 Task: Use the formula "LOGNORM.INV" in spreadsheet "Project portfolio".
Action: Mouse moved to (727, 89)
Screenshot: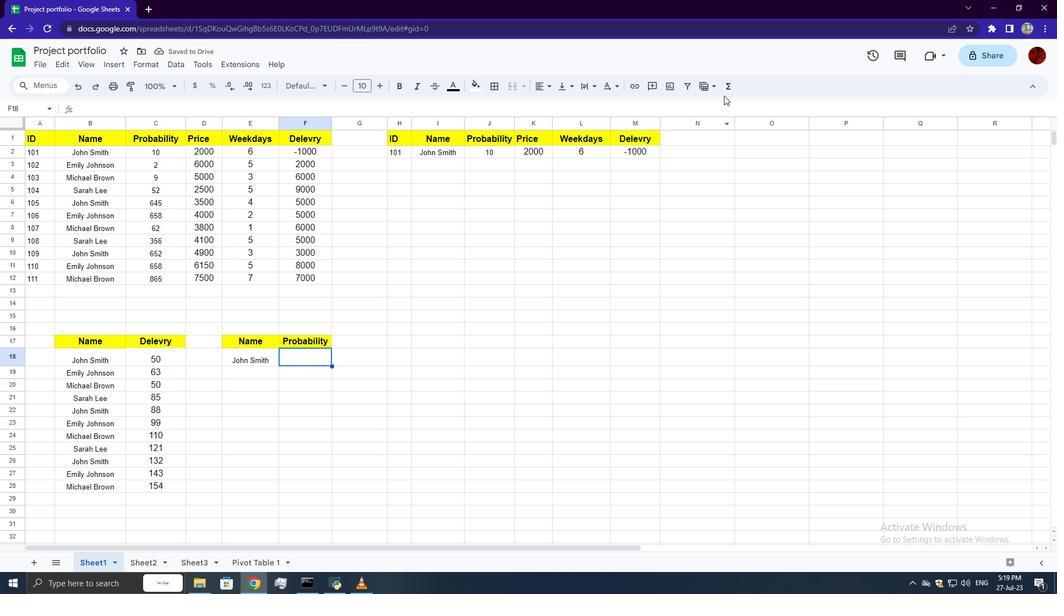 
Action: Mouse pressed left at (727, 89)
Screenshot: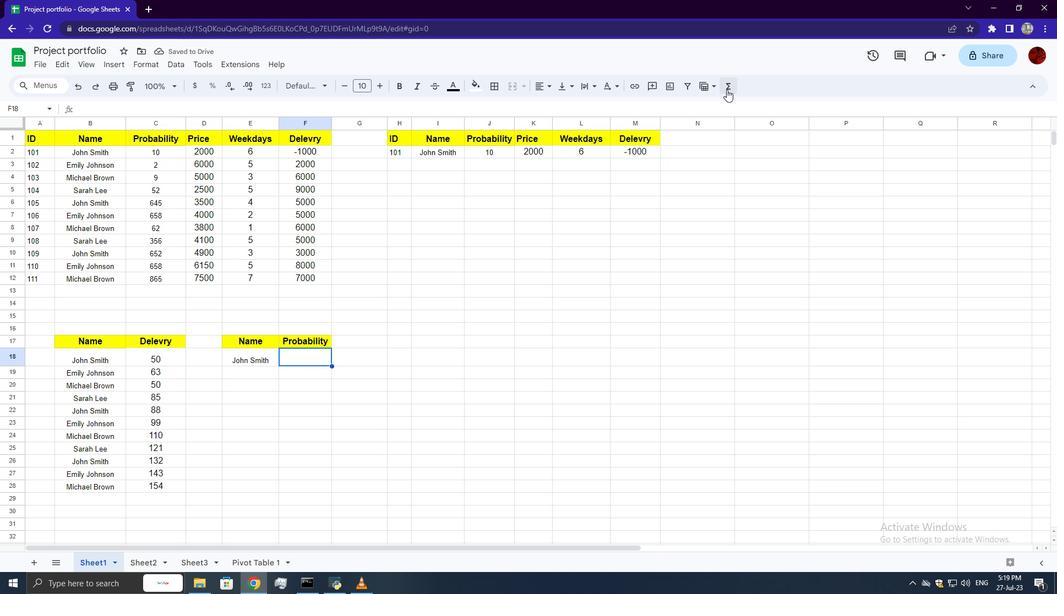 
Action: Mouse moved to (910, 213)
Screenshot: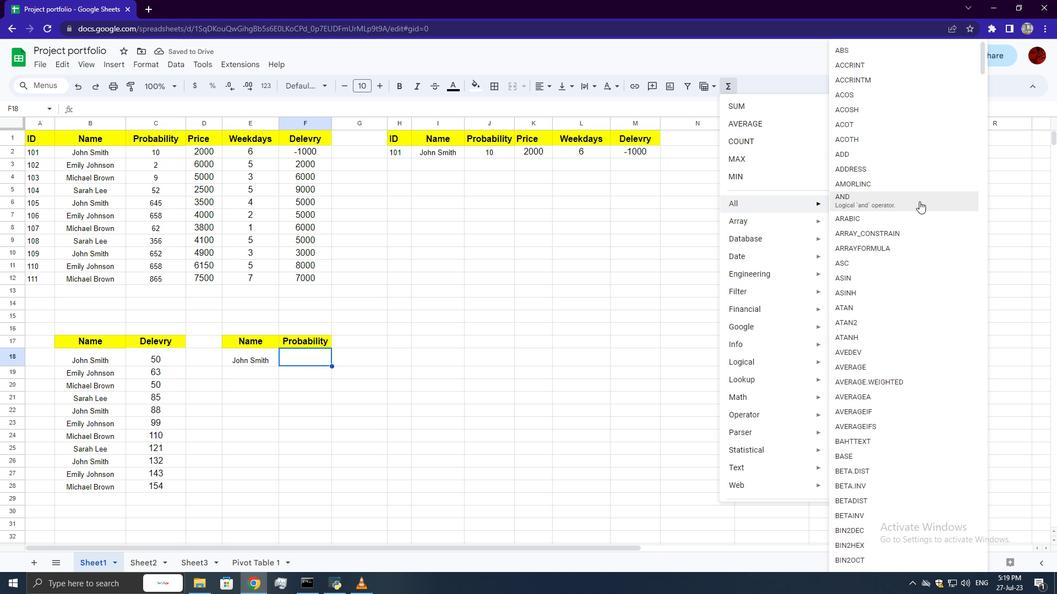 
Action: Mouse scrolled (910, 213) with delta (0, 0)
Screenshot: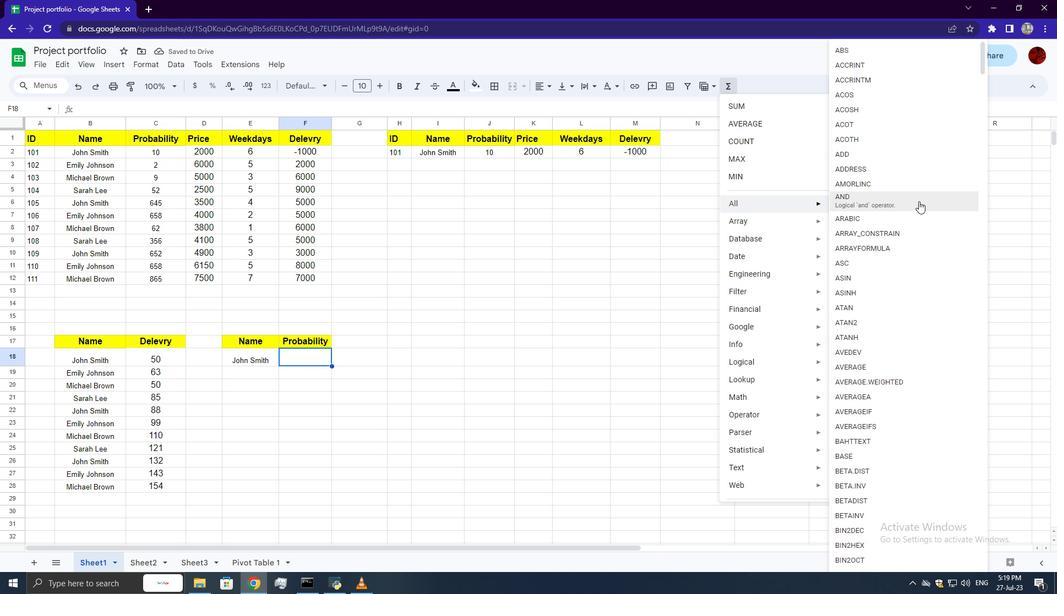 
Action: Mouse moved to (908, 215)
Screenshot: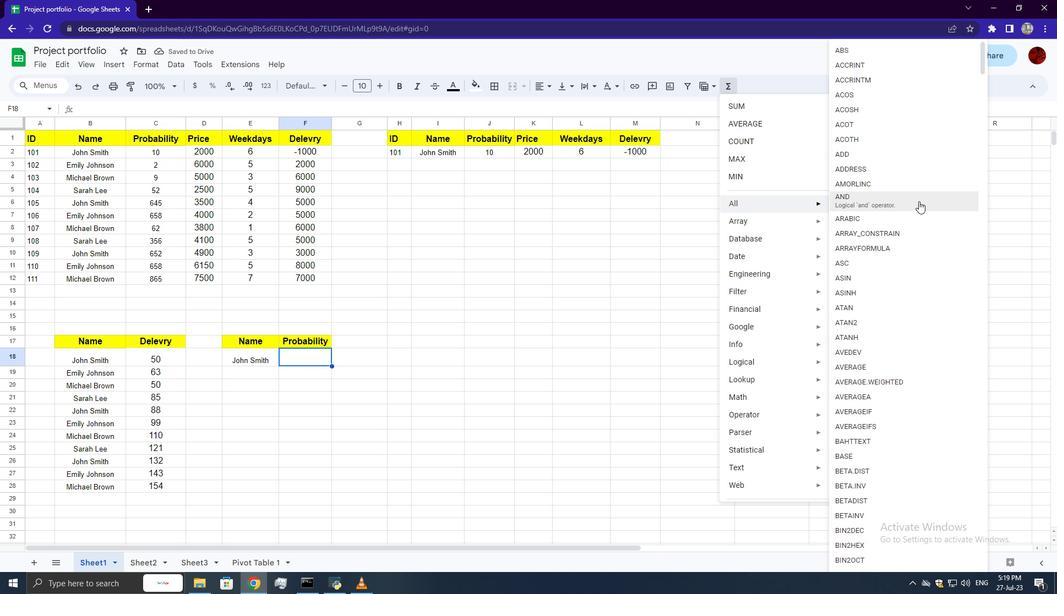 
Action: Mouse scrolled (909, 214) with delta (0, 0)
Screenshot: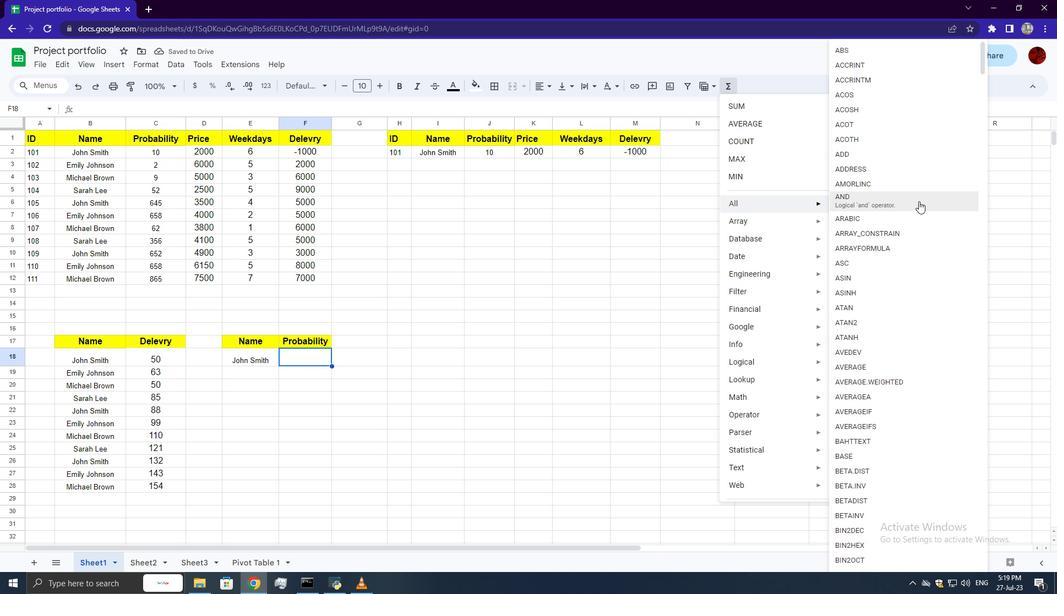 
Action: Mouse scrolled (908, 214) with delta (0, 0)
Screenshot: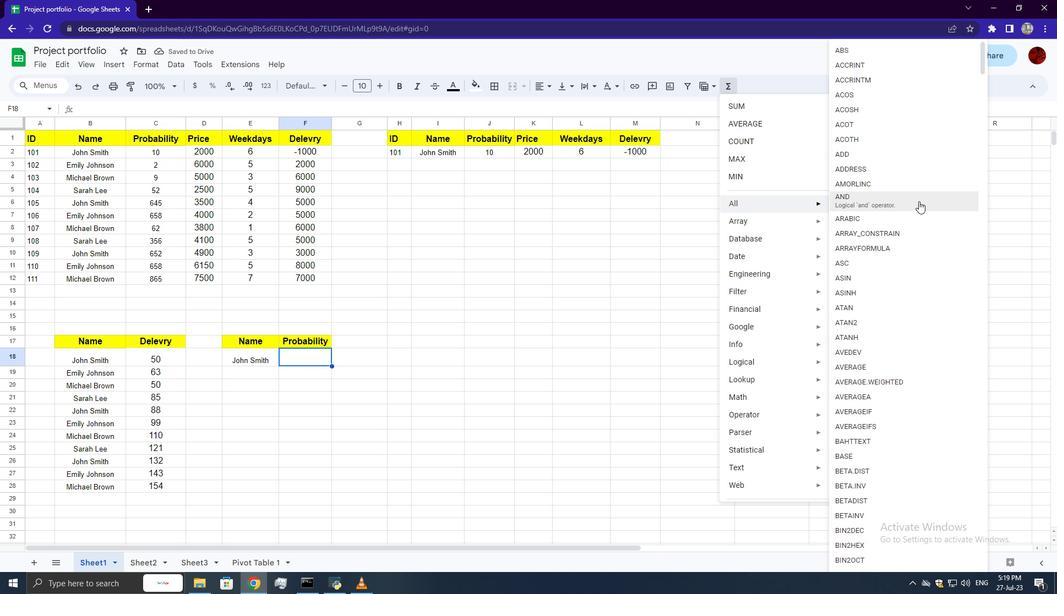 
Action: Mouse scrolled (908, 214) with delta (0, 0)
Screenshot: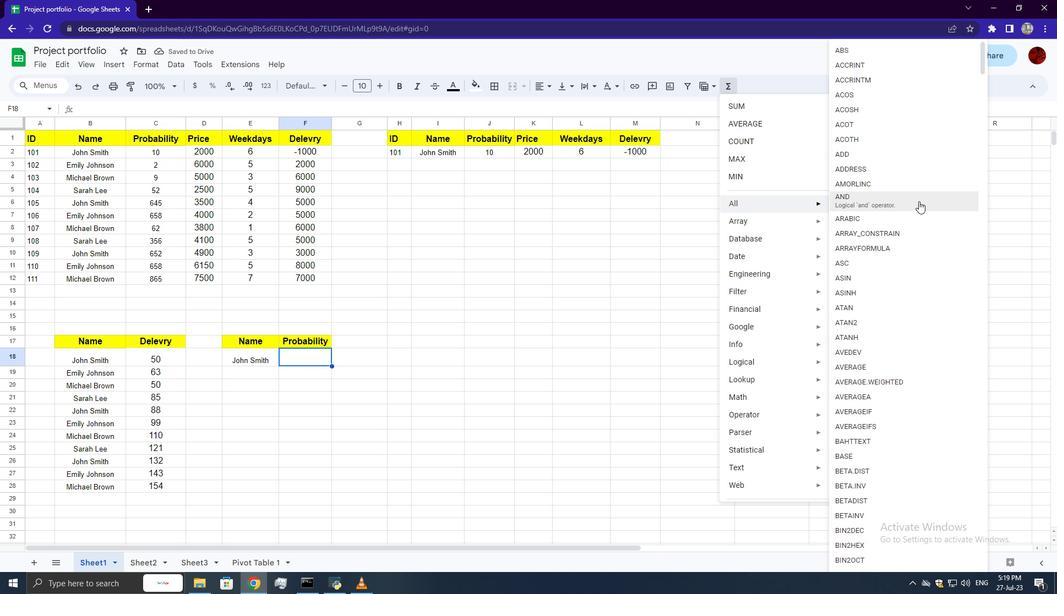 
Action: Mouse scrolled (908, 214) with delta (0, 0)
Screenshot: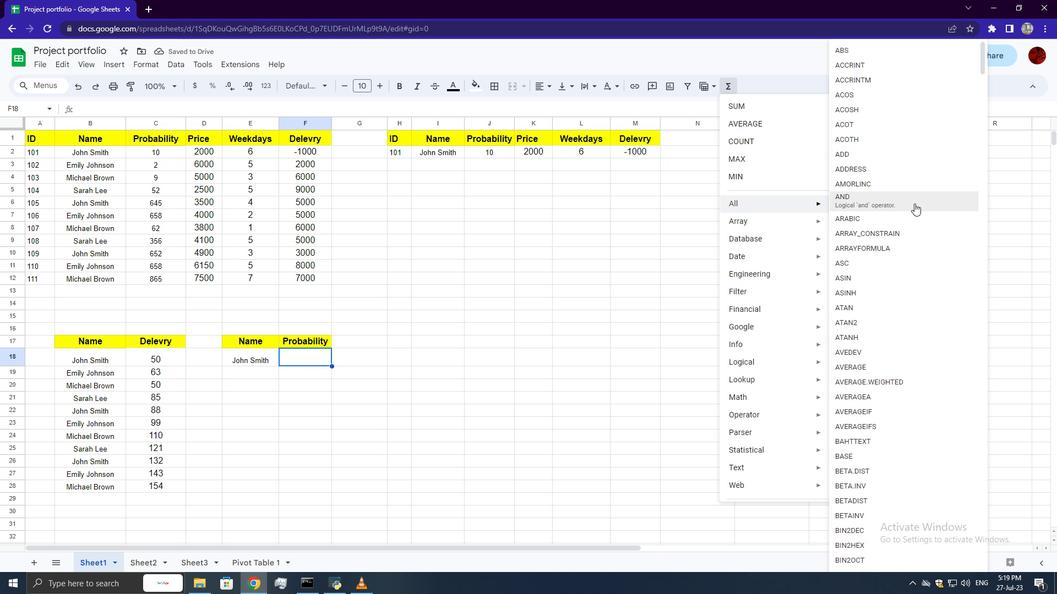 
Action: Mouse moved to (908, 215)
Screenshot: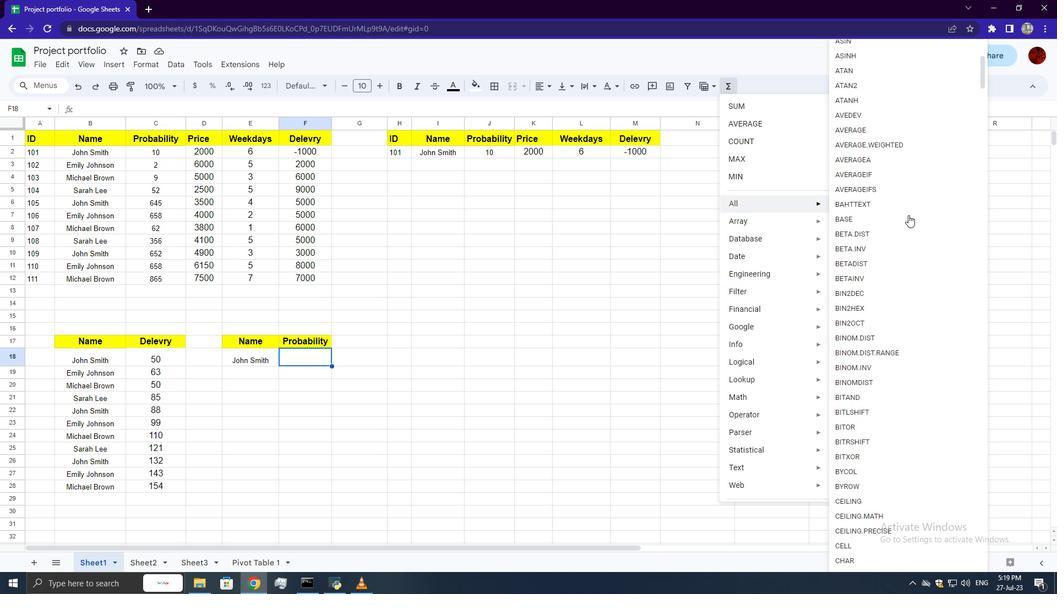 
Action: Mouse scrolled (908, 215) with delta (0, 0)
Screenshot: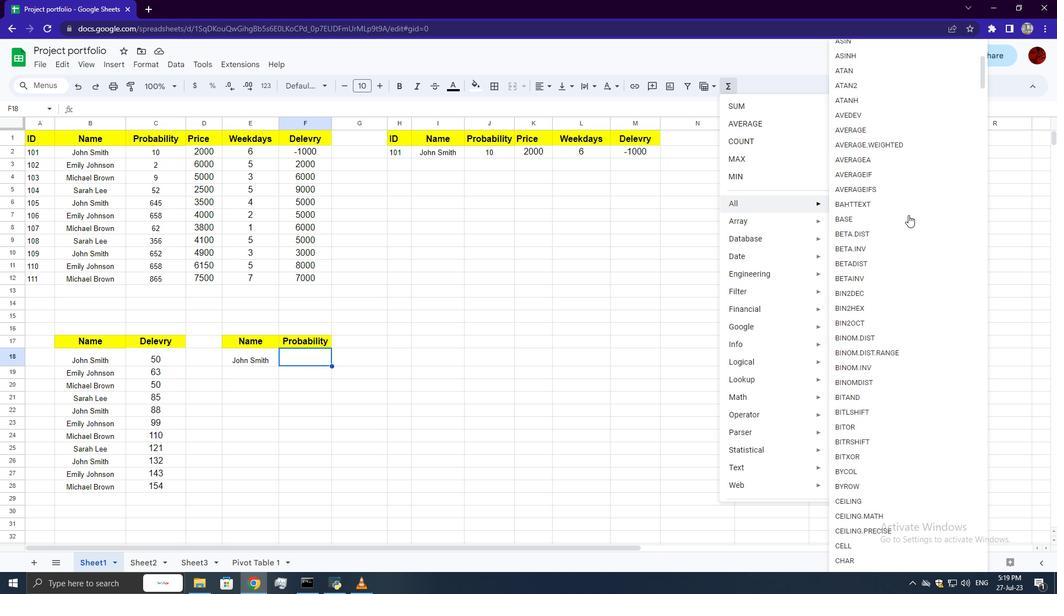 
Action: Mouse moved to (908, 218)
Screenshot: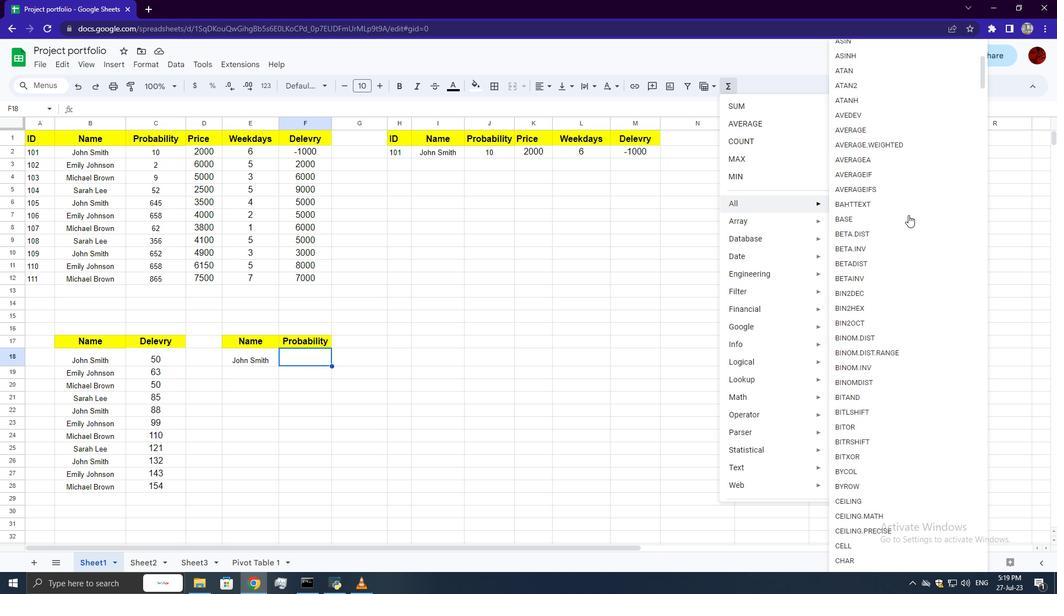 
Action: Mouse scrolled (908, 217) with delta (0, 0)
Screenshot: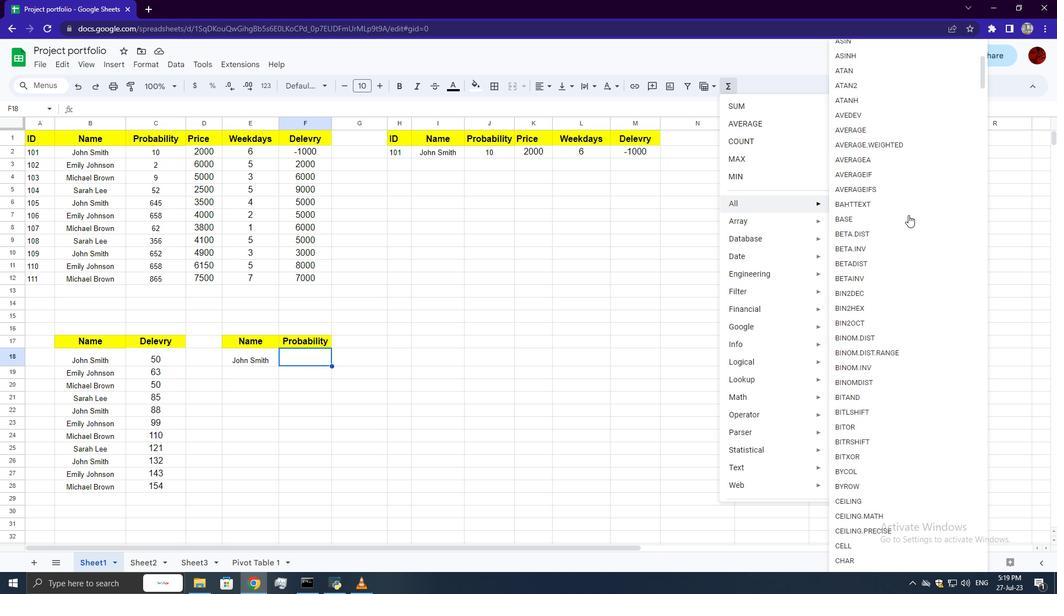 
Action: Mouse scrolled (908, 217) with delta (0, 0)
Screenshot: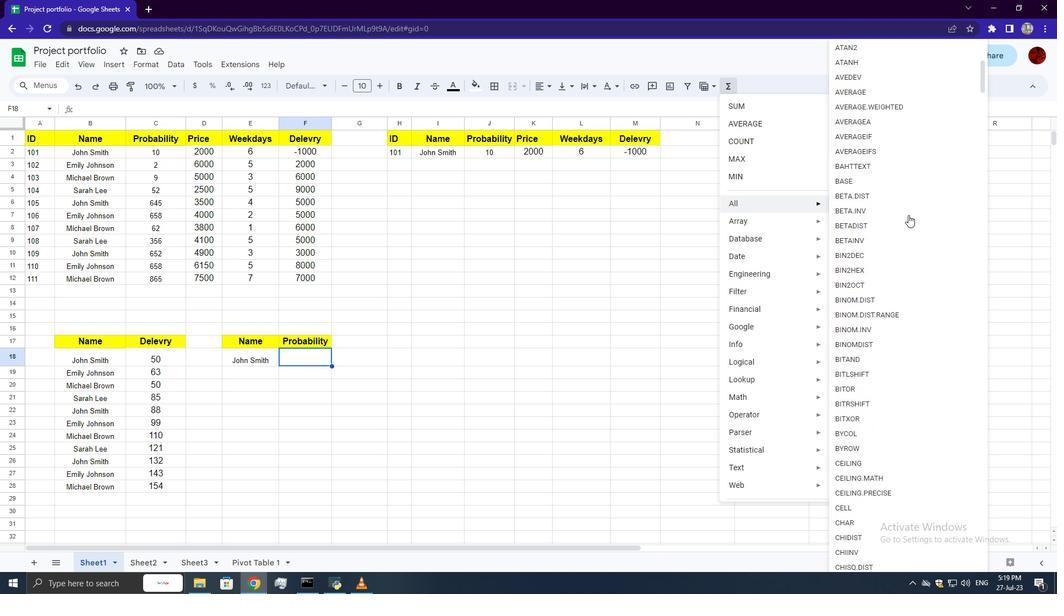 
Action: Mouse scrolled (908, 217) with delta (0, 0)
Screenshot: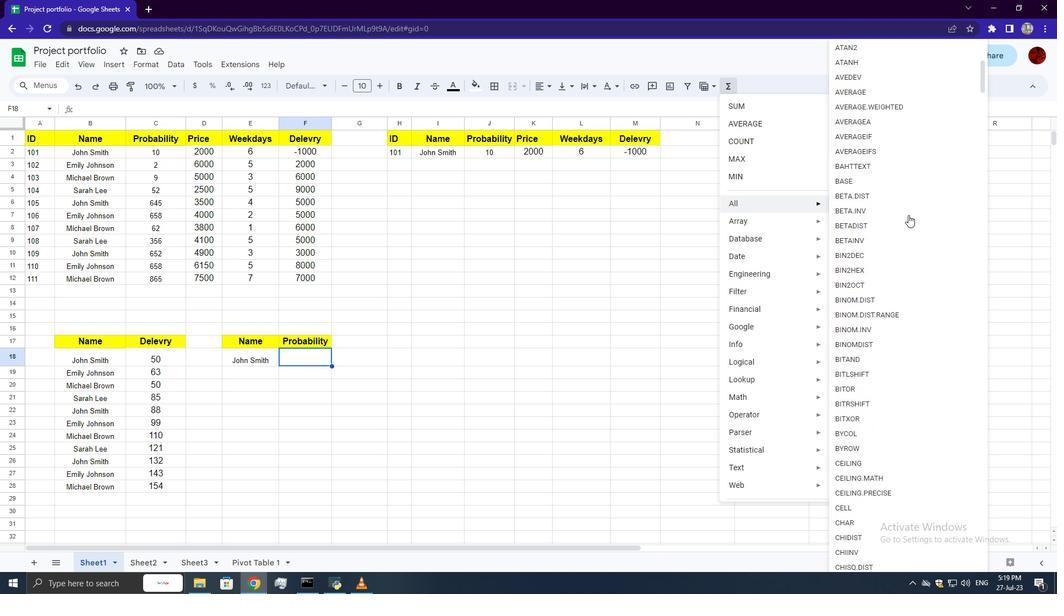 
Action: Mouse scrolled (908, 217) with delta (0, 0)
Screenshot: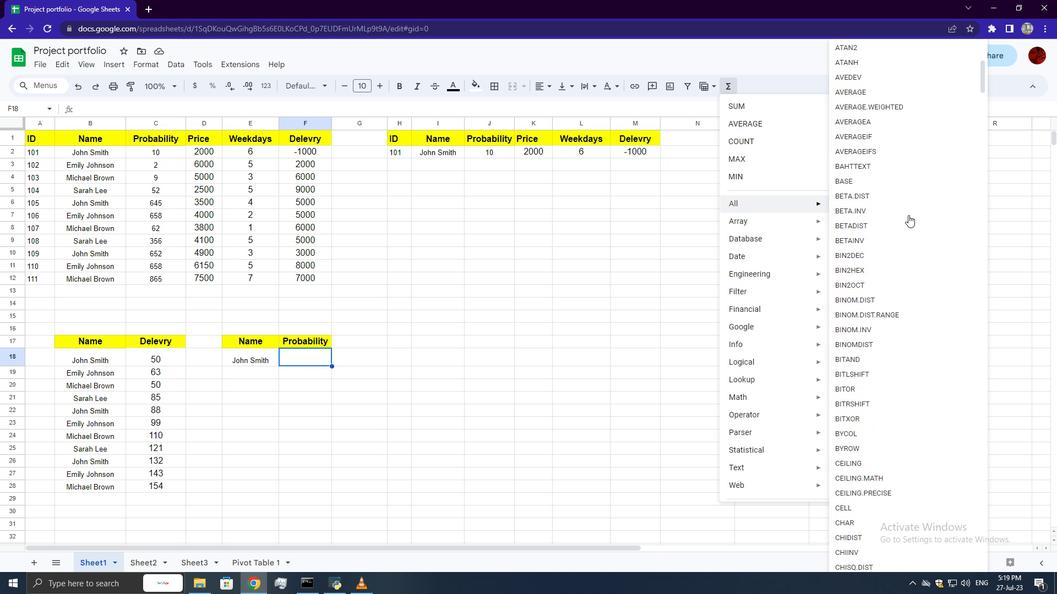 
Action: Mouse moved to (908, 224)
Screenshot: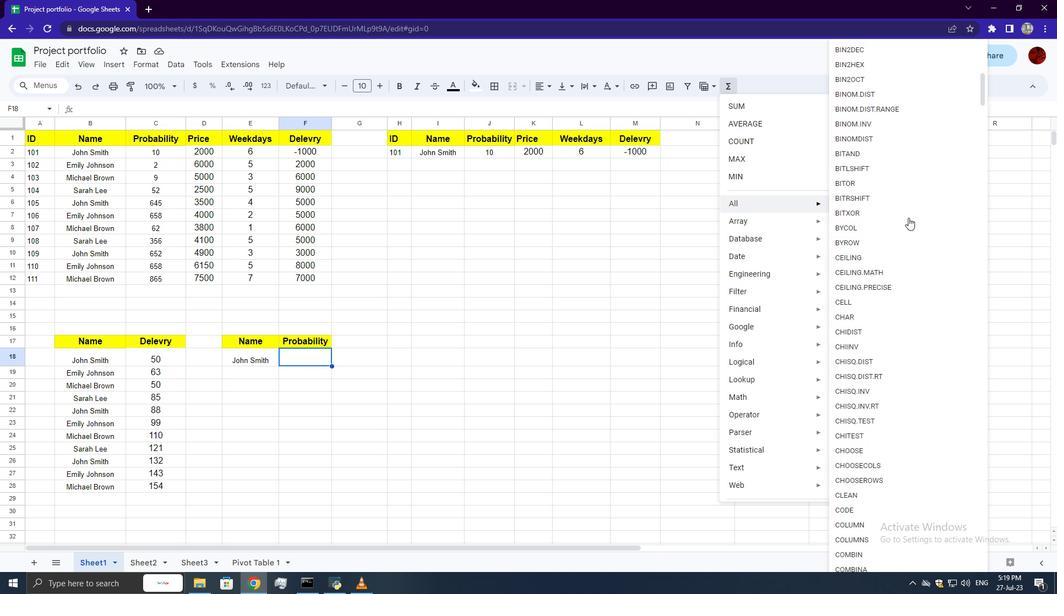 
Action: Mouse scrolled (908, 224) with delta (0, 0)
Screenshot: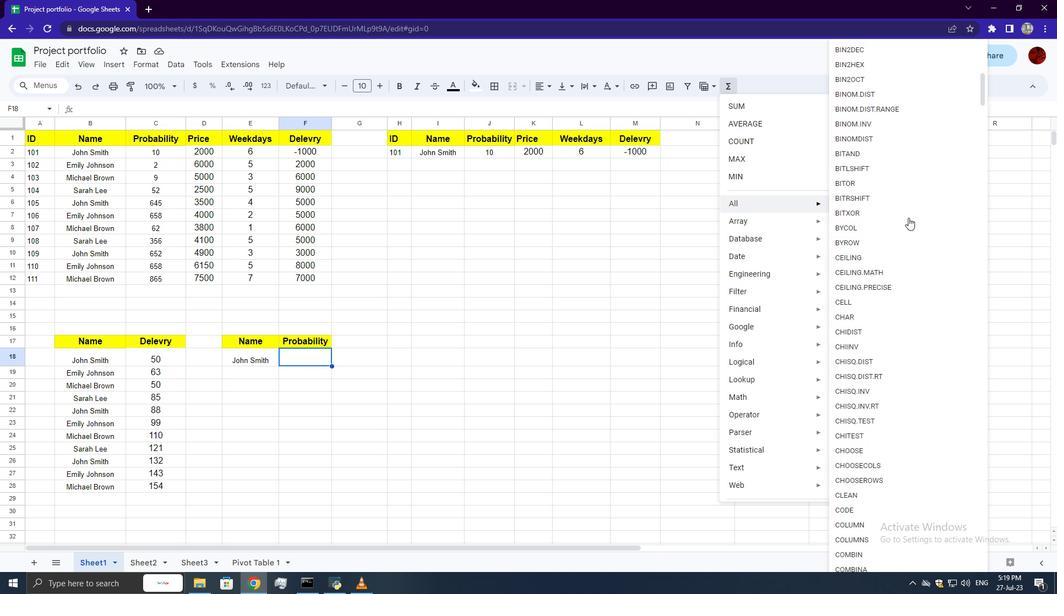
Action: Mouse moved to (908, 225)
Screenshot: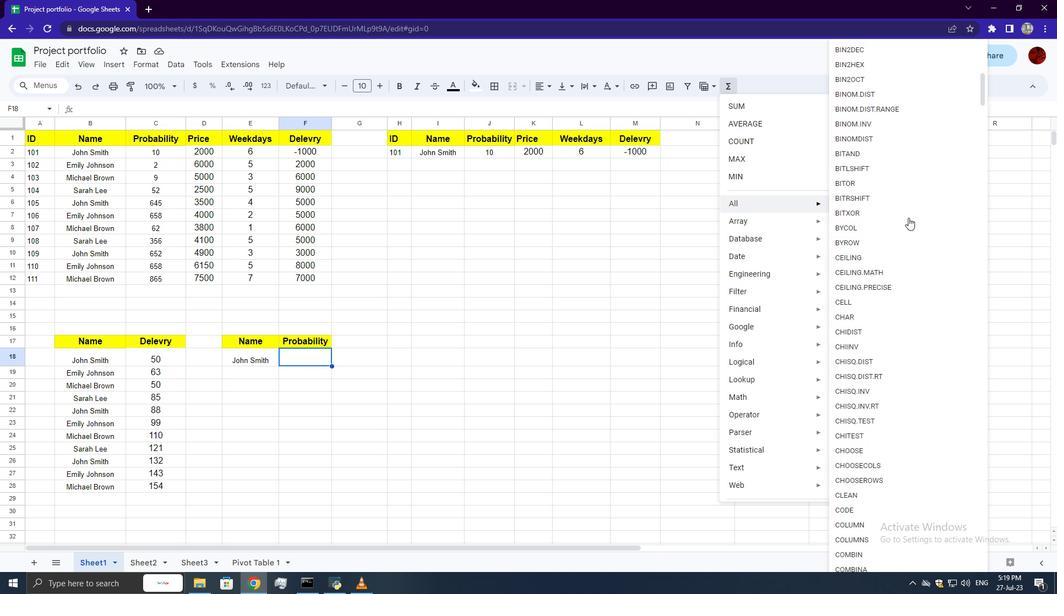 
Action: Mouse scrolled (908, 225) with delta (0, 0)
Screenshot: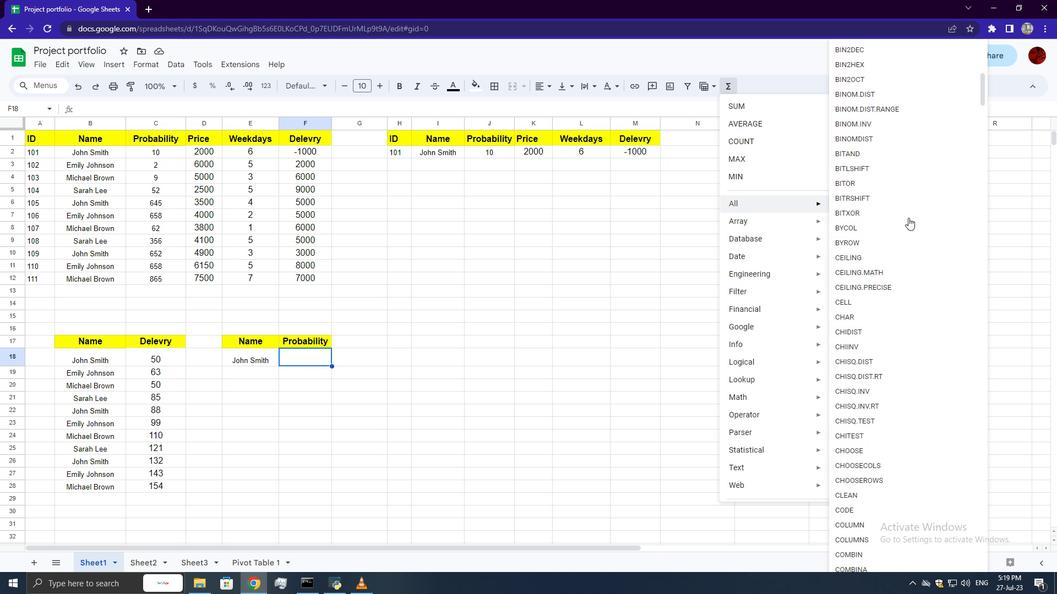
Action: Mouse scrolled (908, 225) with delta (0, 0)
Screenshot: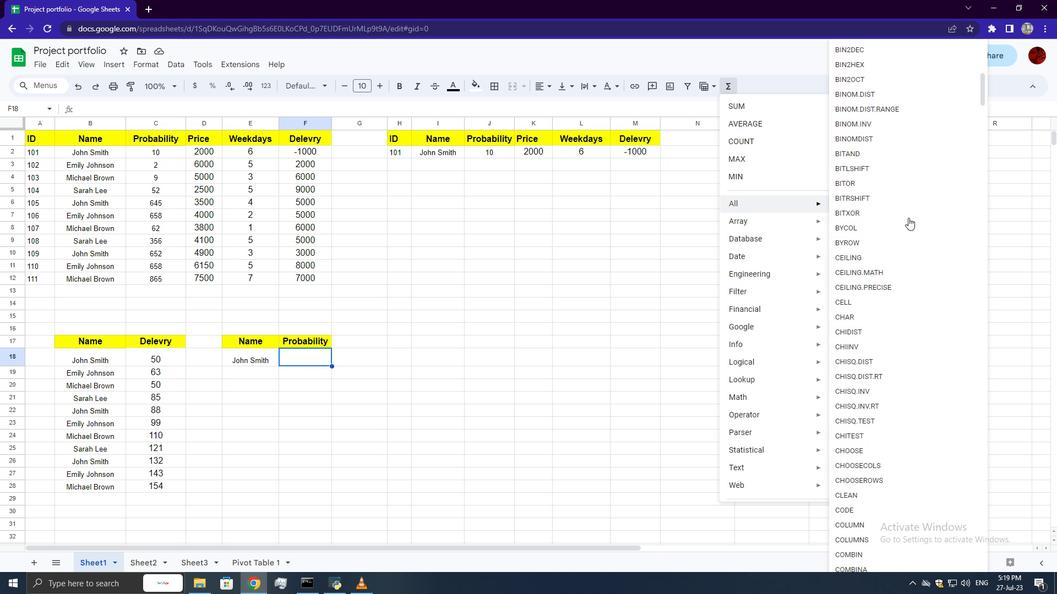 
Action: Mouse scrolled (908, 225) with delta (0, 0)
Screenshot: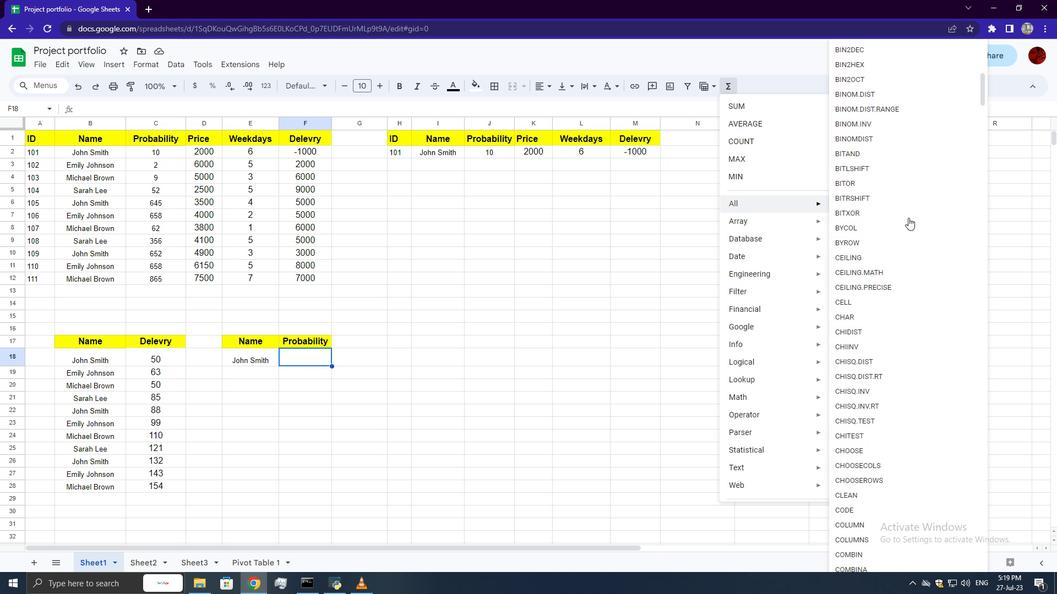 
Action: Mouse scrolled (908, 225) with delta (0, 0)
Screenshot: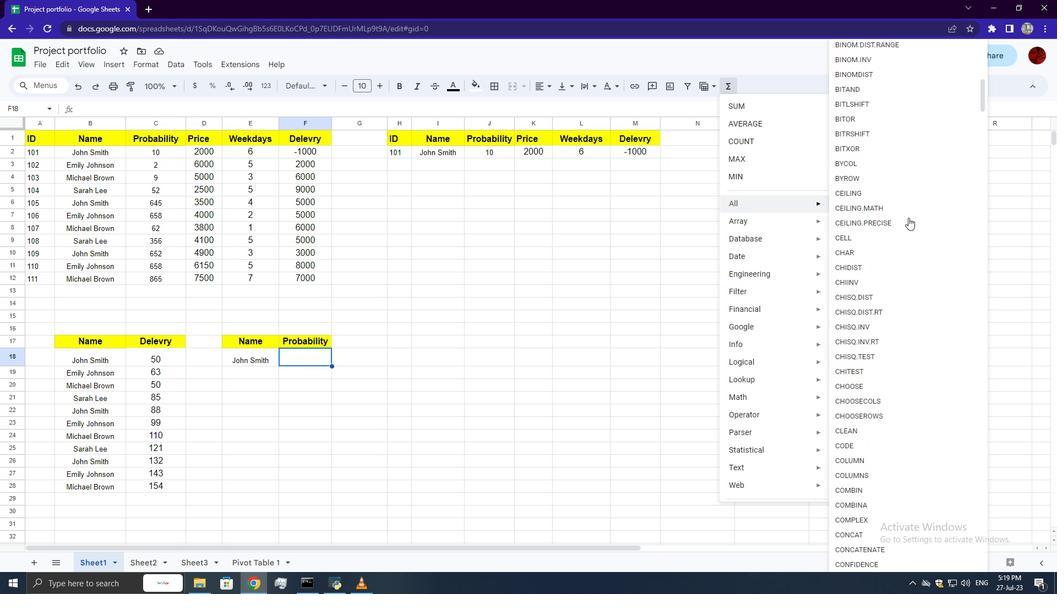 
Action: Mouse scrolled (908, 225) with delta (0, 0)
Screenshot: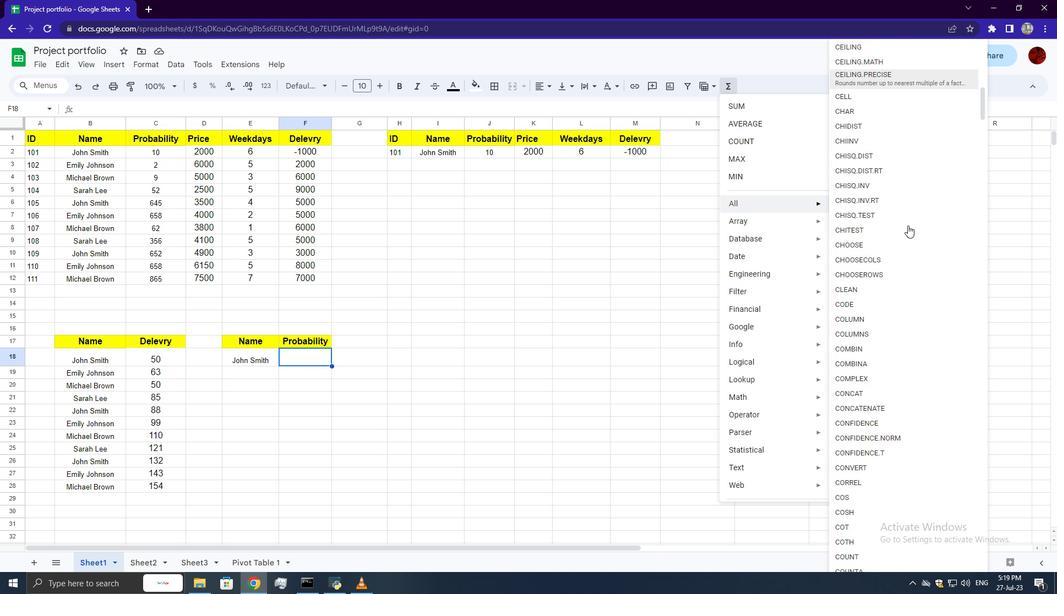 
Action: Mouse scrolled (908, 225) with delta (0, 0)
Screenshot: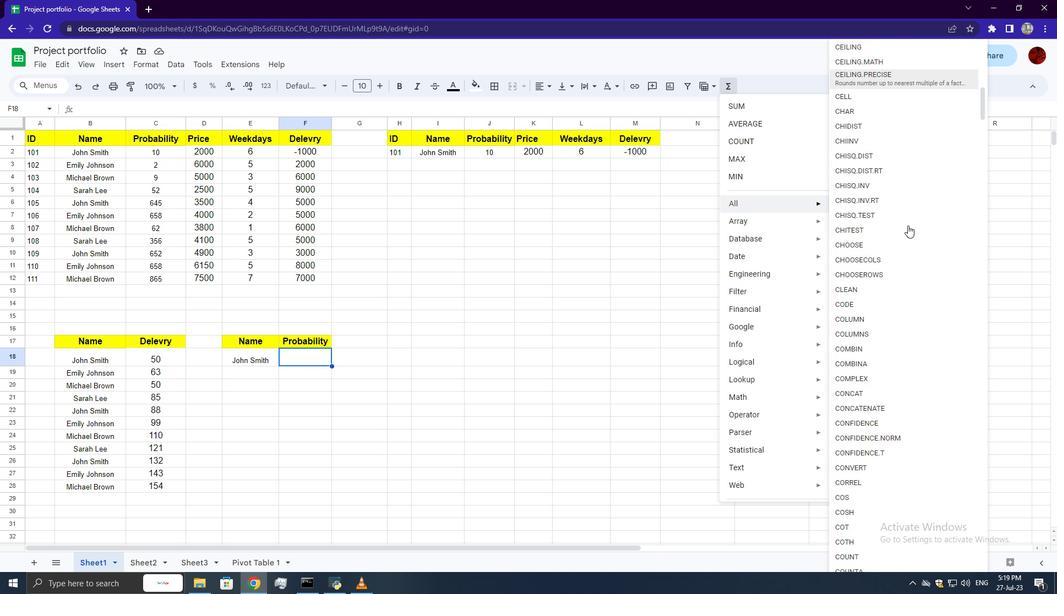 
Action: Mouse scrolled (908, 225) with delta (0, 0)
Screenshot: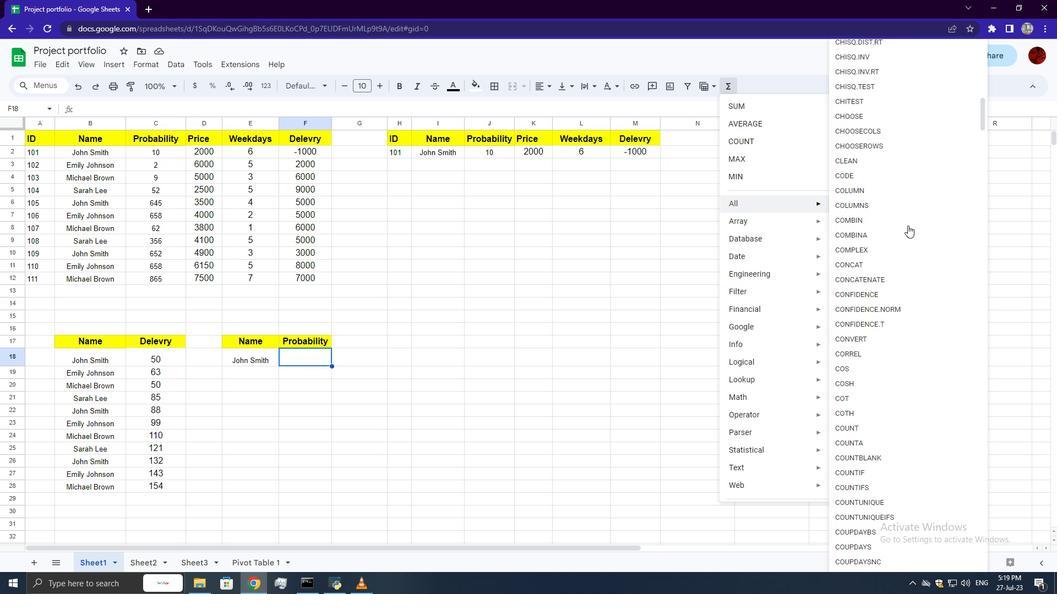 
Action: Mouse scrolled (908, 225) with delta (0, 0)
Screenshot: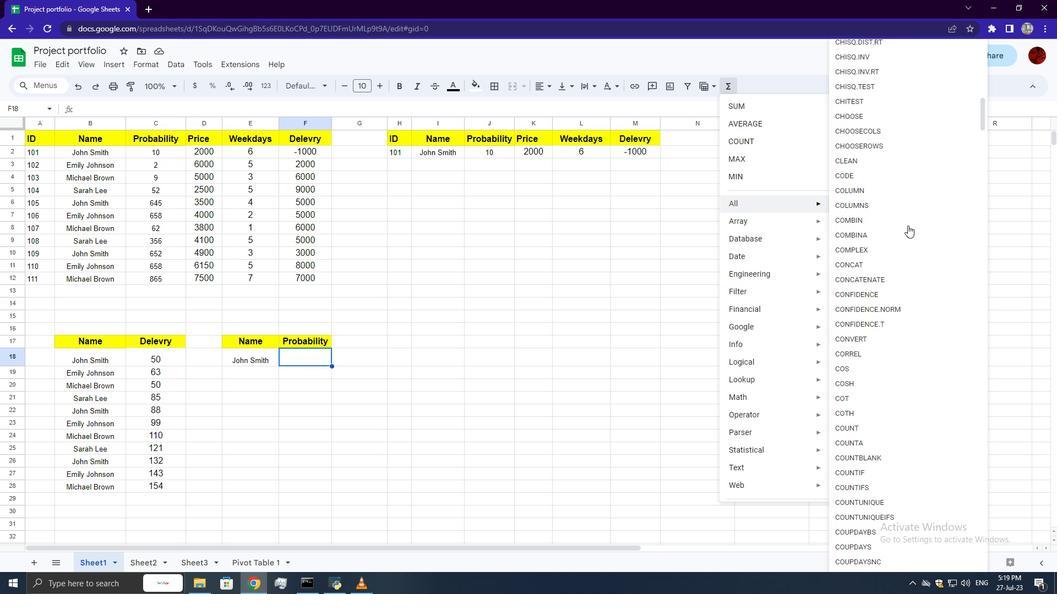 
Action: Mouse scrolled (908, 225) with delta (0, 0)
Screenshot: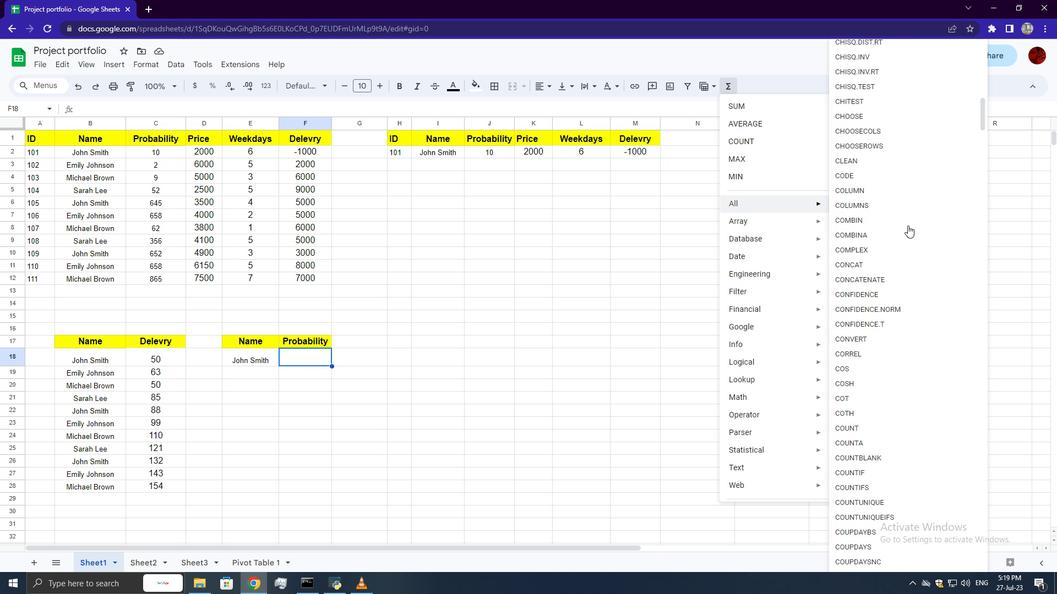 
Action: Mouse scrolled (908, 225) with delta (0, 0)
Screenshot: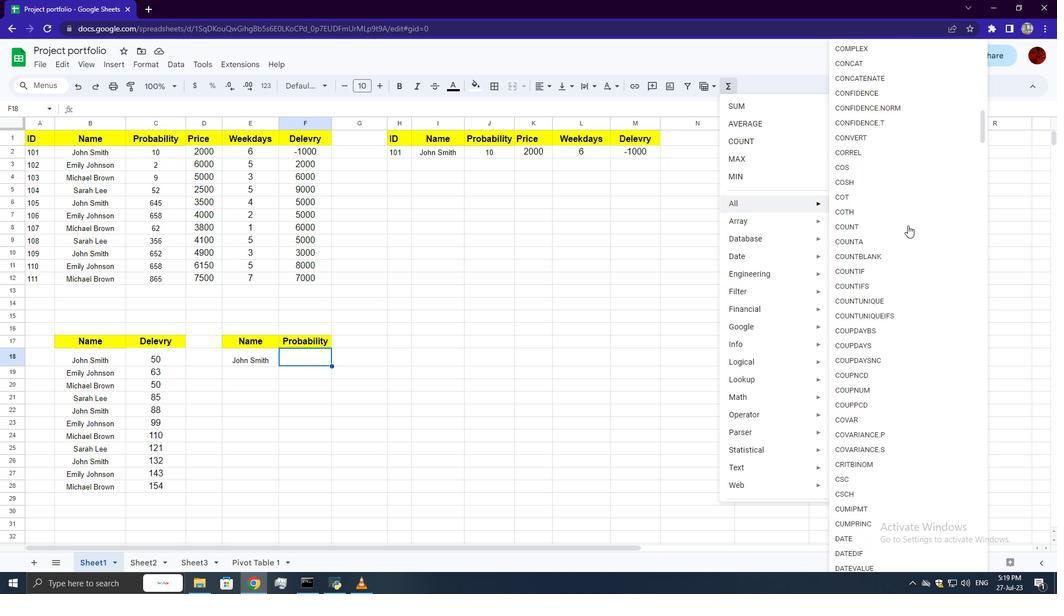 
Action: Mouse scrolled (908, 225) with delta (0, 0)
Screenshot: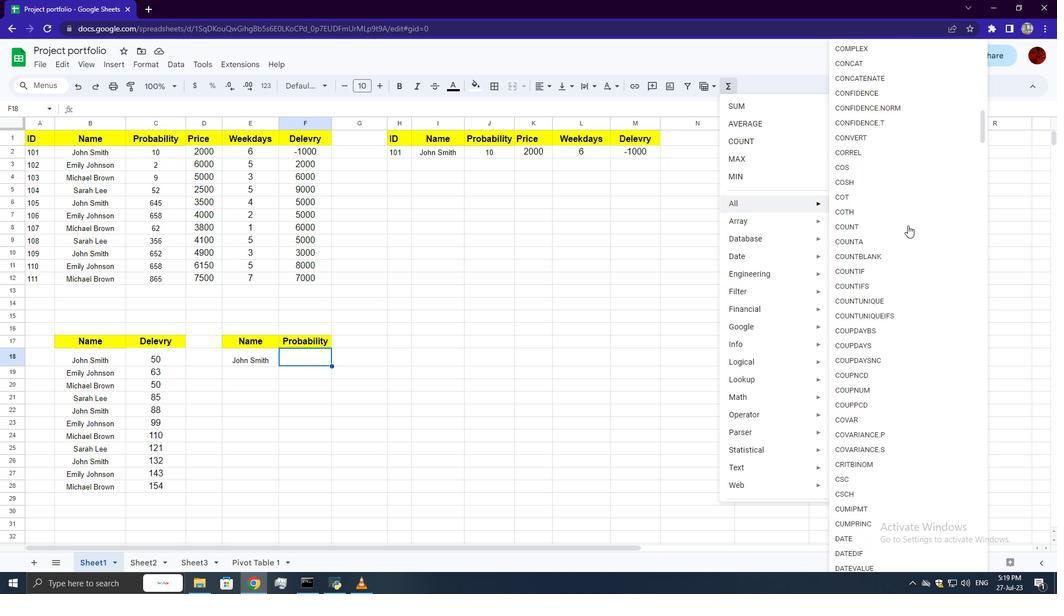 
Action: Mouse scrolled (908, 225) with delta (0, 0)
Screenshot: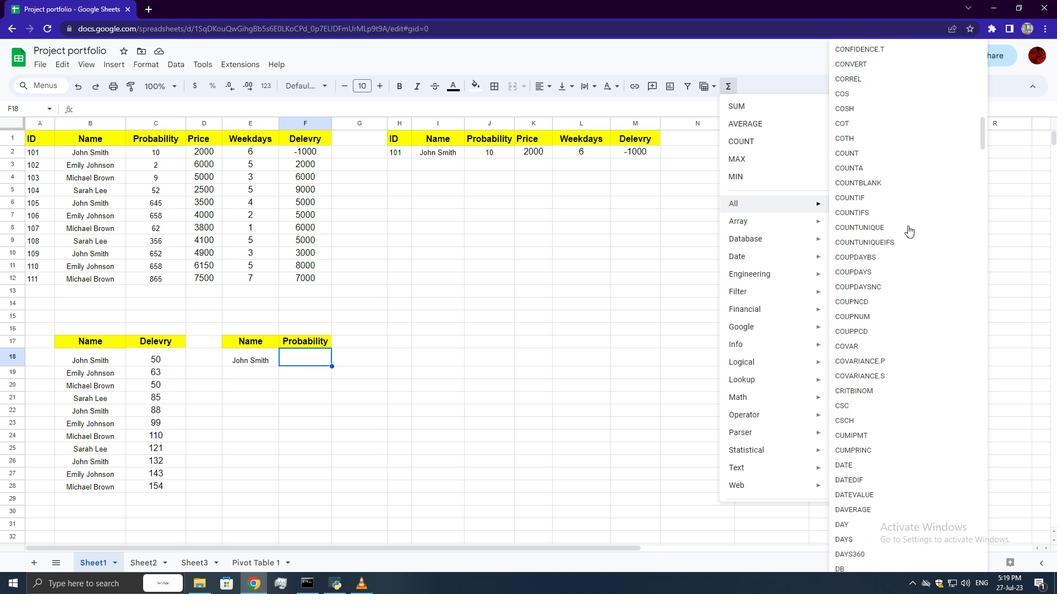
Action: Mouse scrolled (908, 225) with delta (0, 0)
Screenshot: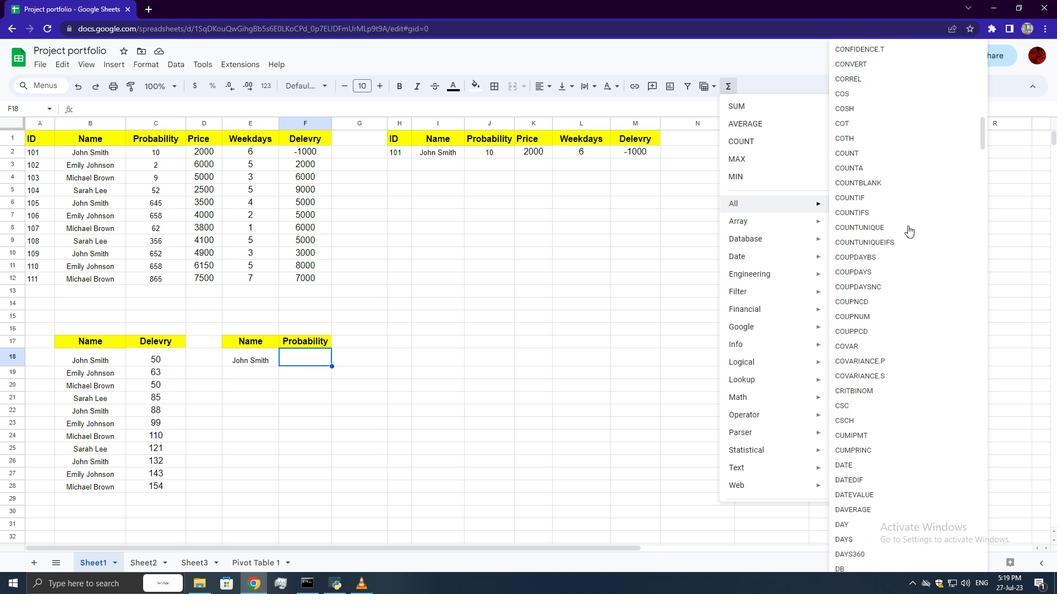 
Action: Mouse scrolled (908, 225) with delta (0, 0)
Screenshot: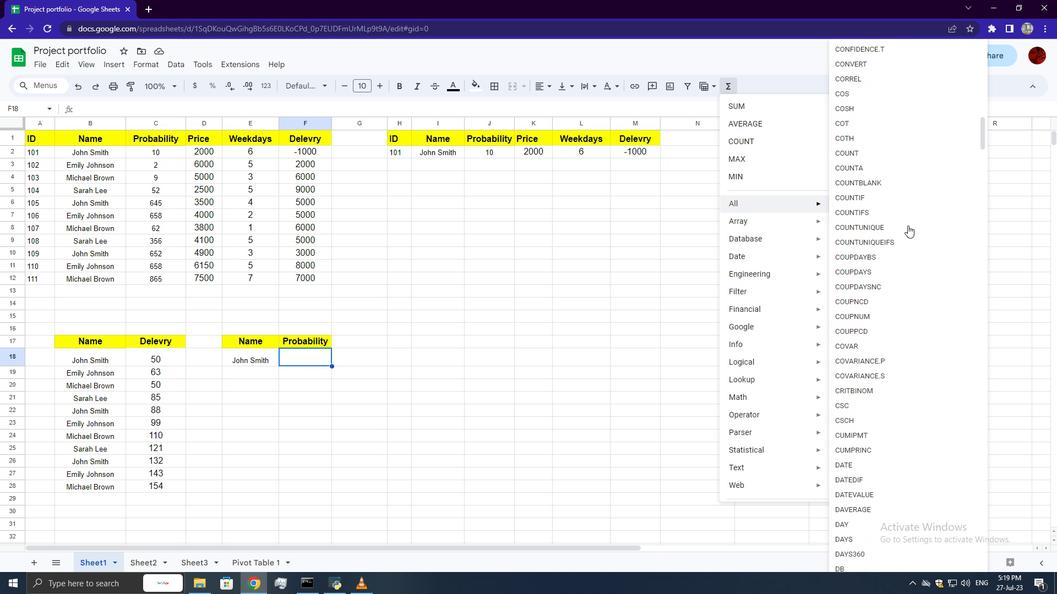 
Action: Mouse scrolled (908, 225) with delta (0, 0)
Screenshot: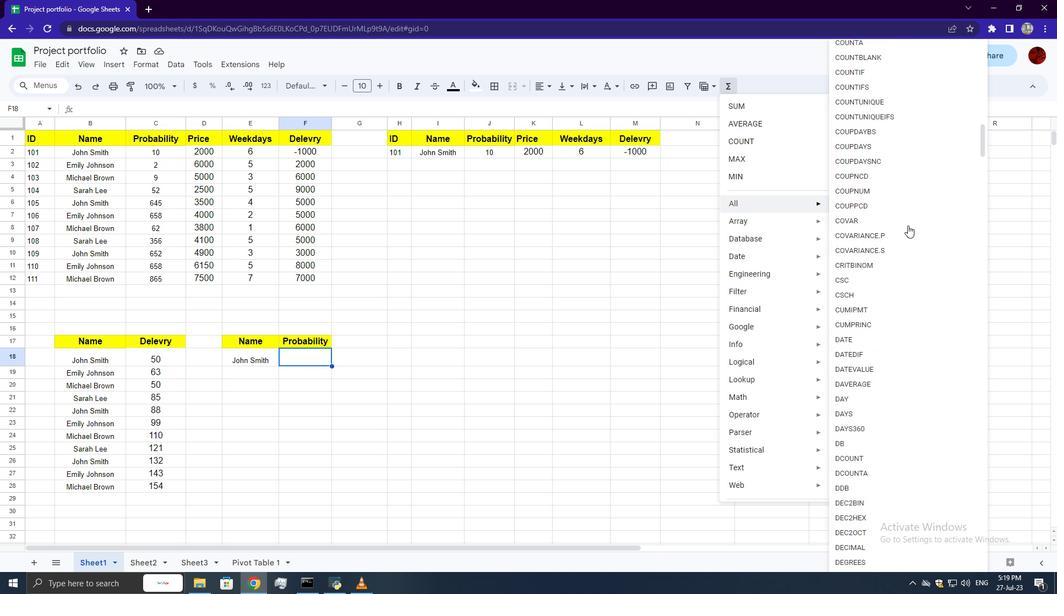 
Action: Mouse scrolled (908, 225) with delta (0, 0)
Screenshot: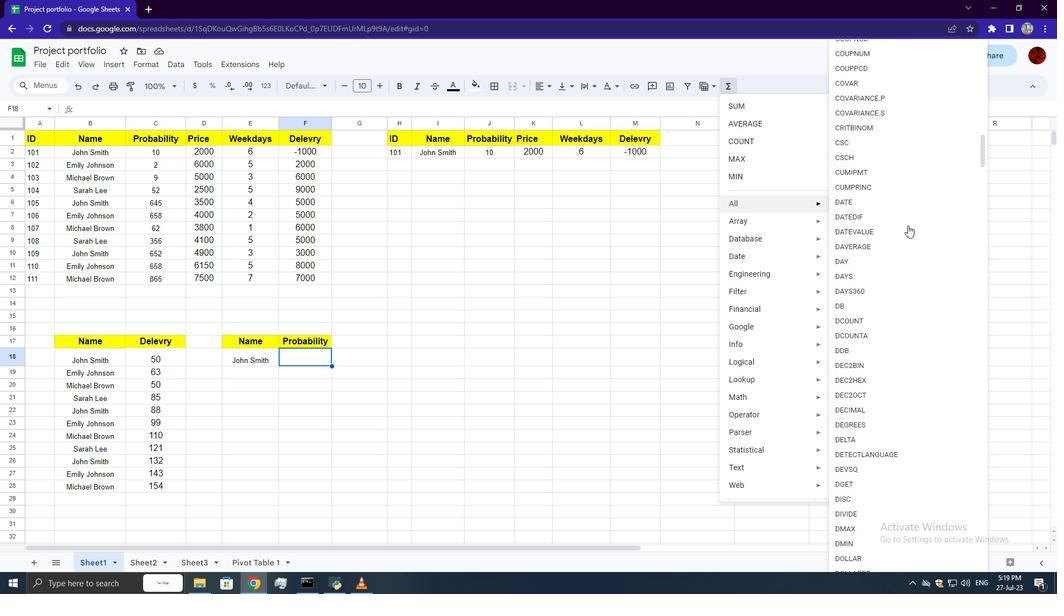 
Action: Mouse scrolled (908, 225) with delta (0, 0)
Screenshot: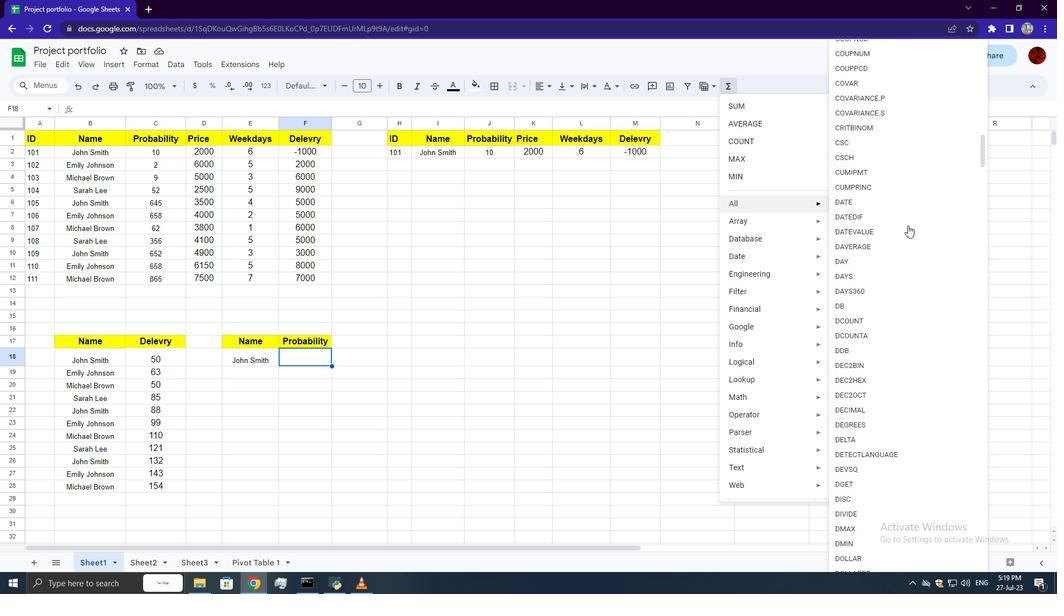 
Action: Mouse scrolled (908, 225) with delta (0, 0)
Screenshot: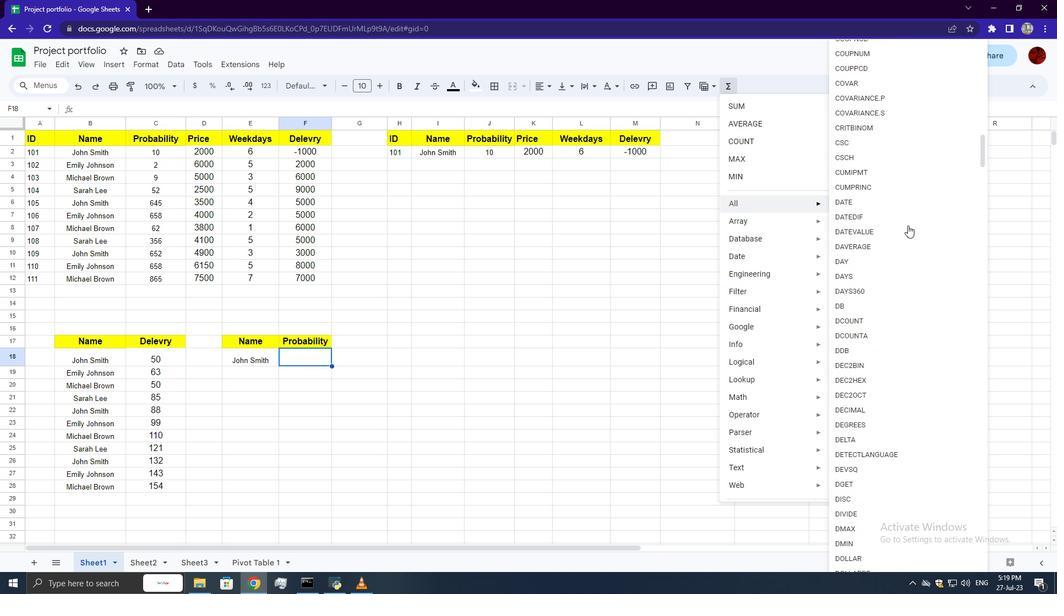 
Action: Mouse scrolled (908, 225) with delta (0, 0)
Screenshot: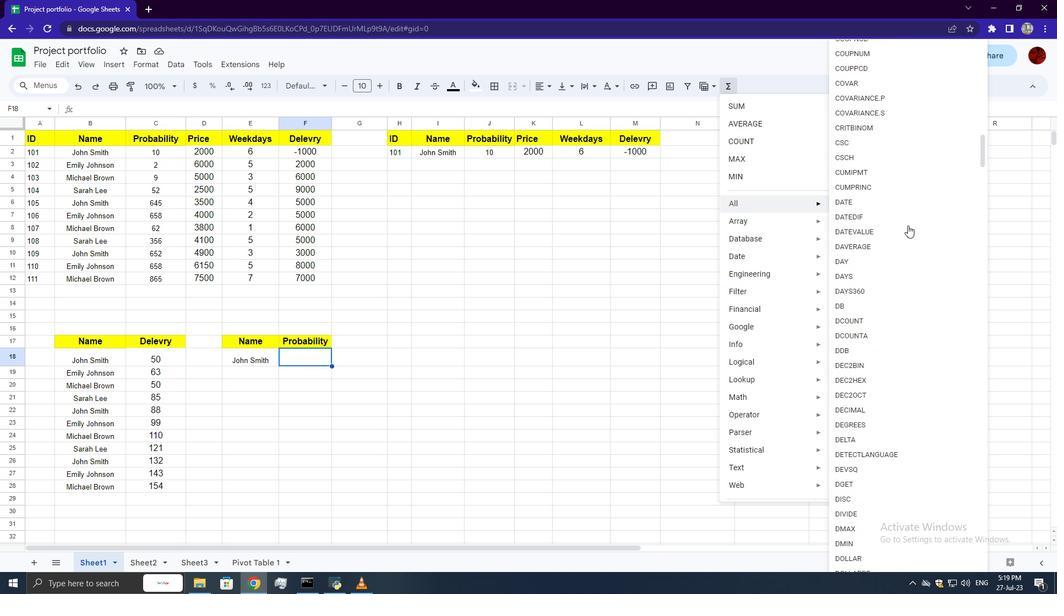 
Action: Mouse scrolled (908, 225) with delta (0, 0)
Screenshot: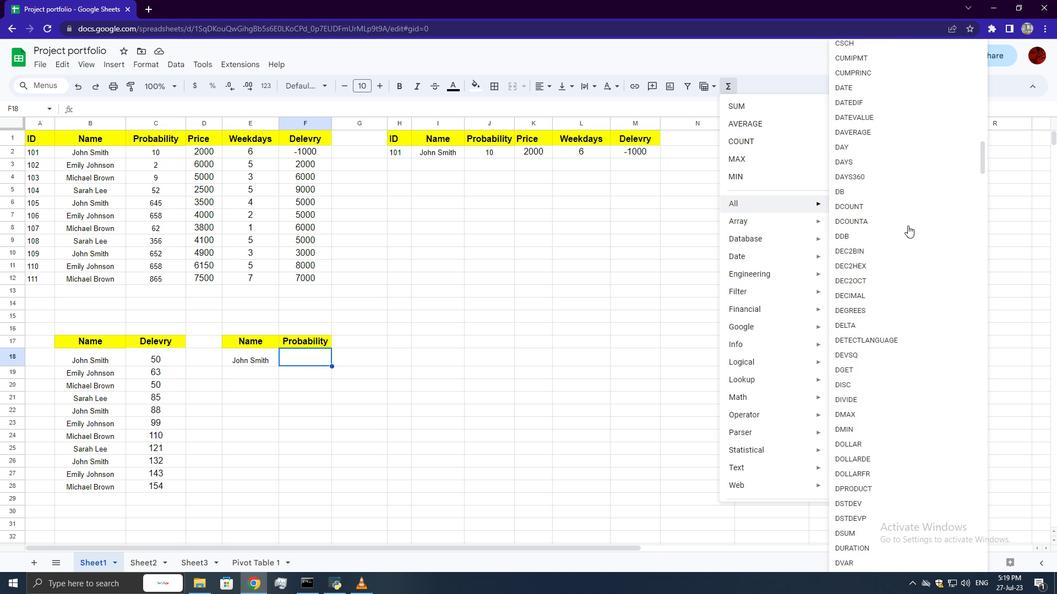 
Action: Mouse scrolled (908, 225) with delta (0, 0)
Screenshot: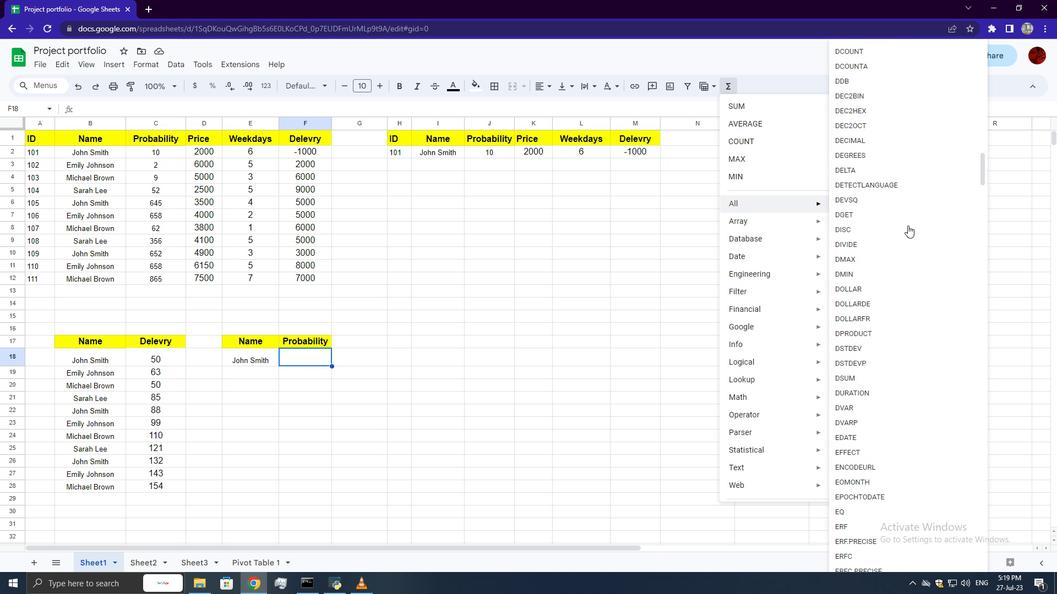 
Action: Mouse scrolled (908, 225) with delta (0, 0)
Screenshot: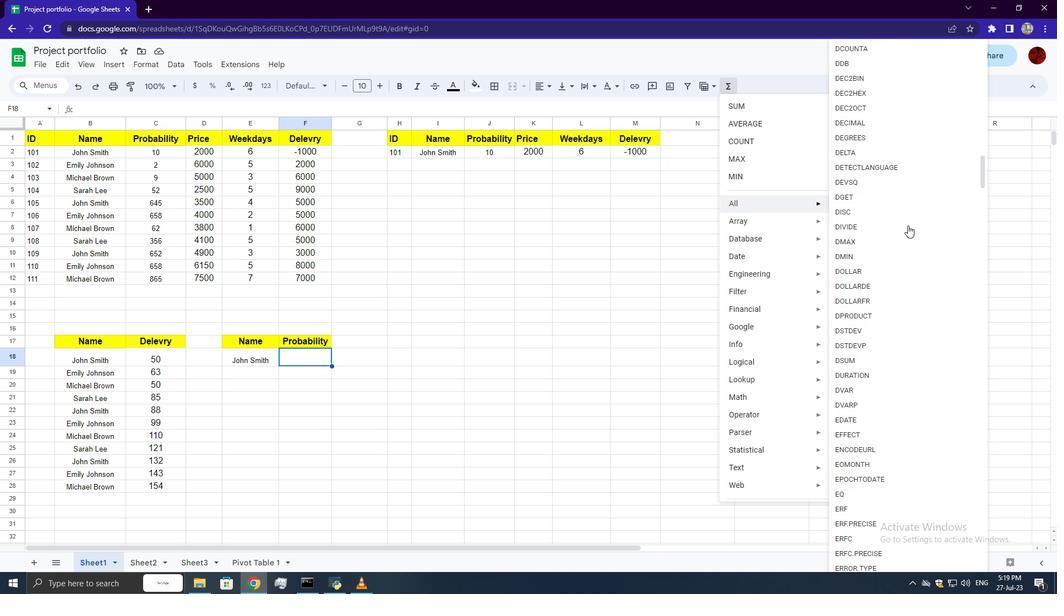 
Action: Mouse scrolled (908, 225) with delta (0, 0)
Screenshot: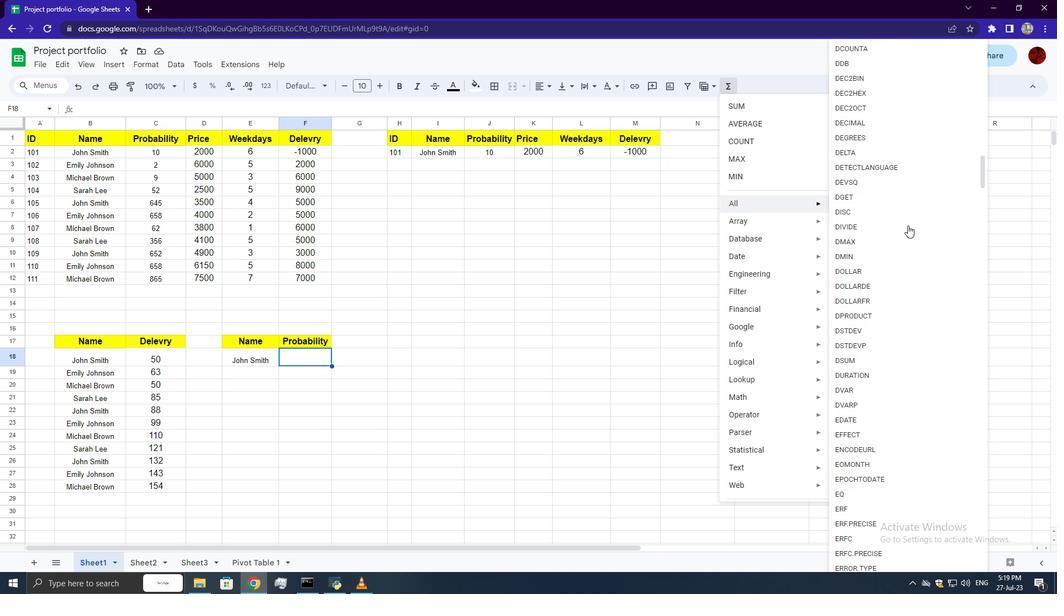 
Action: Mouse scrolled (908, 225) with delta (0, 0)
Screenshot: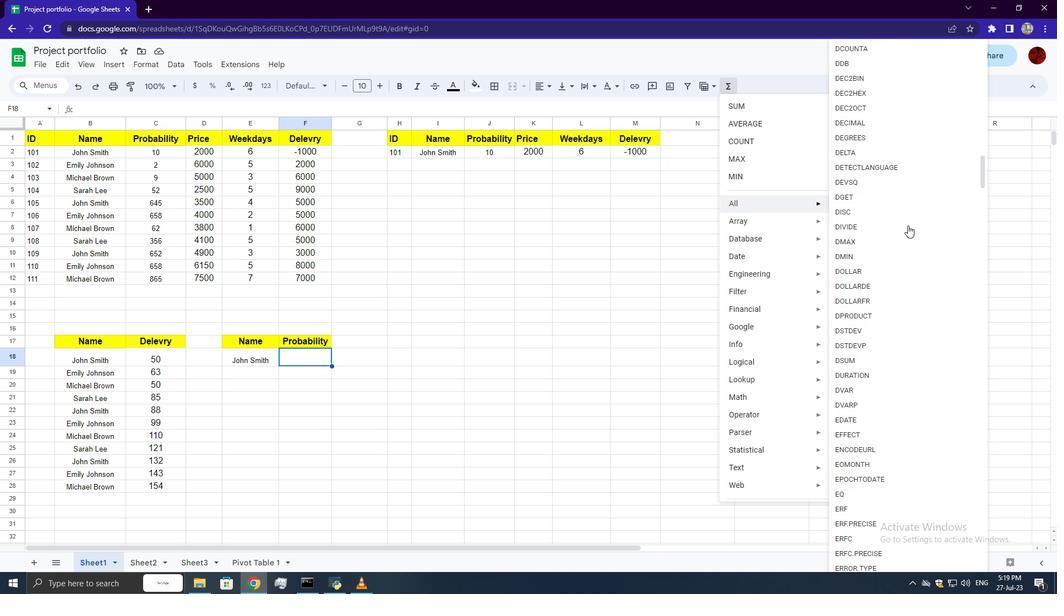 
Action: Mouse scrolled (908, 225) with delta (0, 0)
Screenshot: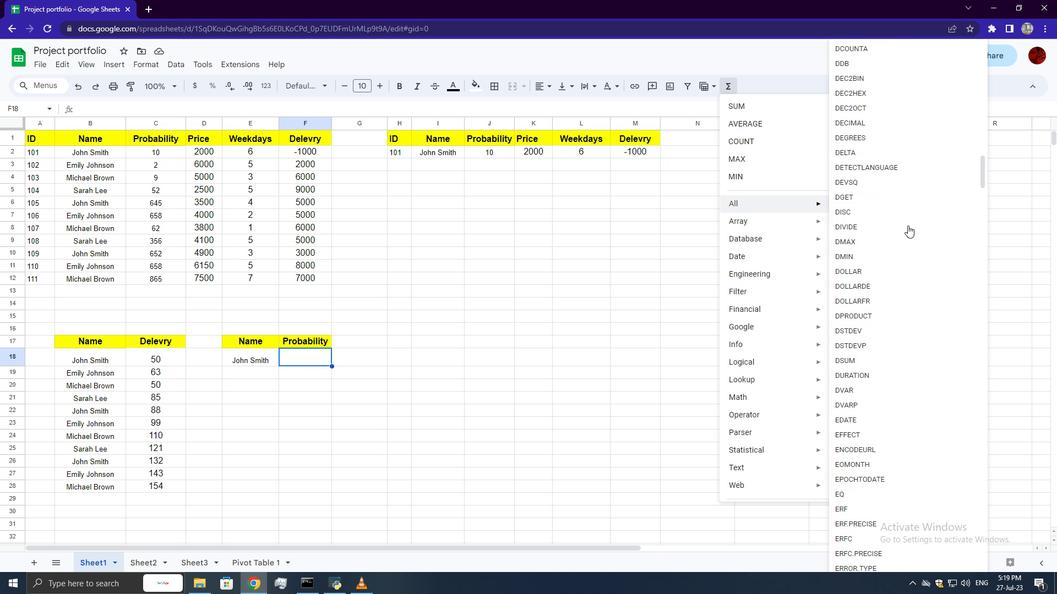 
Action: Mouse scrolled (908, 226) with delta (0, 0)
Screenshot: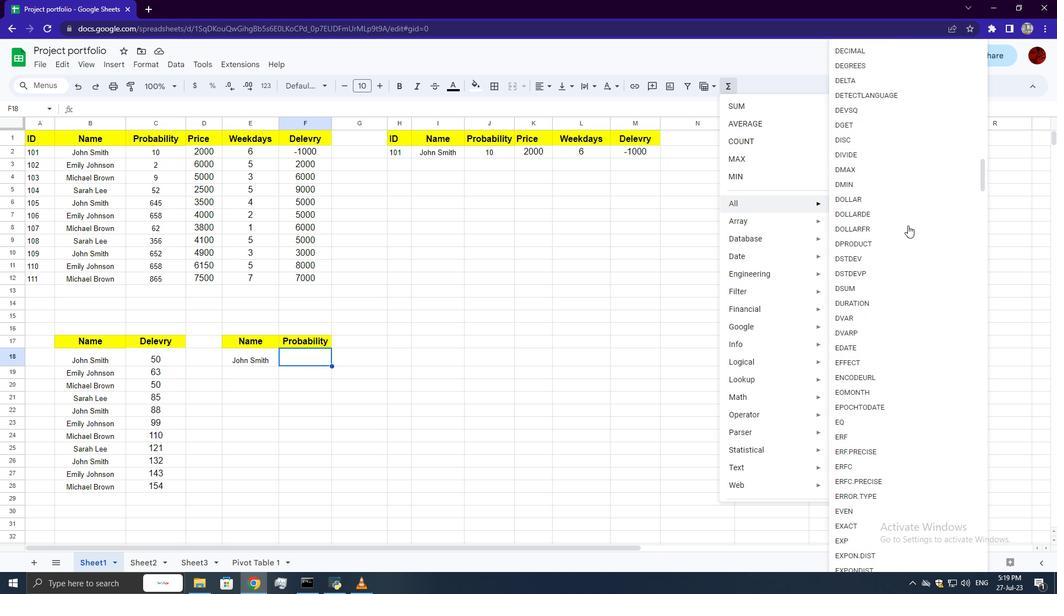 
Action: Mouse scrolled (908, 225) with delta (0, 0)
Screenshot: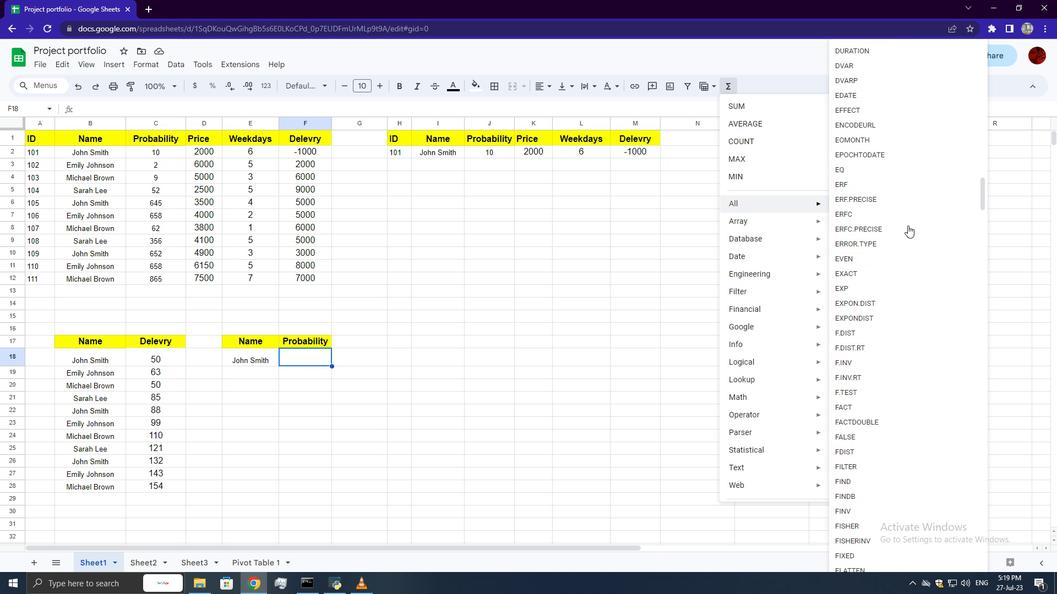 
Action: Mouse scrolled (908, 225) with delta (0, 0)
Screenshot: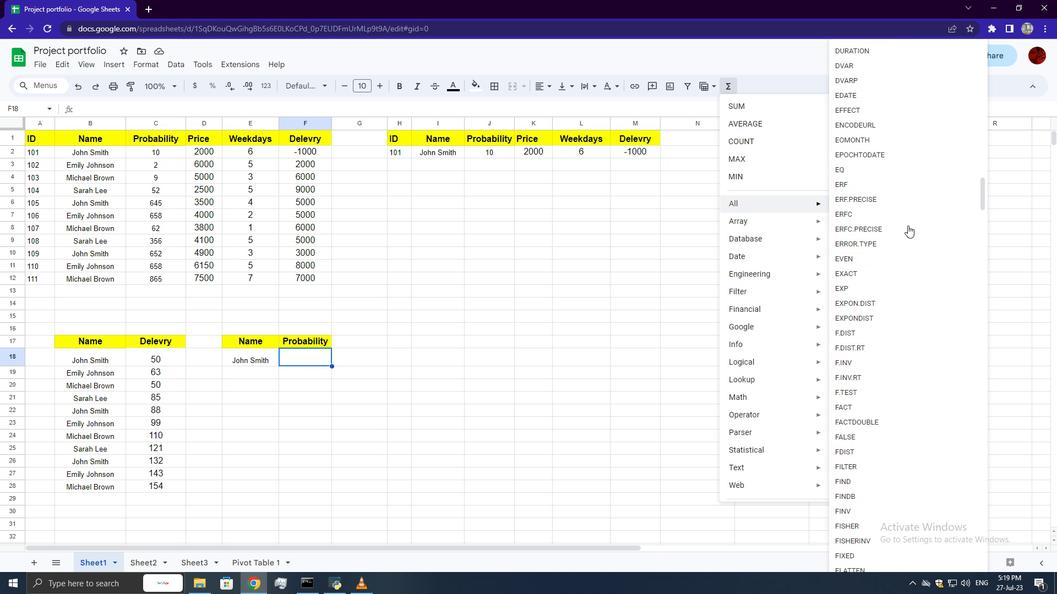 
Action: Mouse scrolled (908, 225) with delta (0, 0)
Screenshot: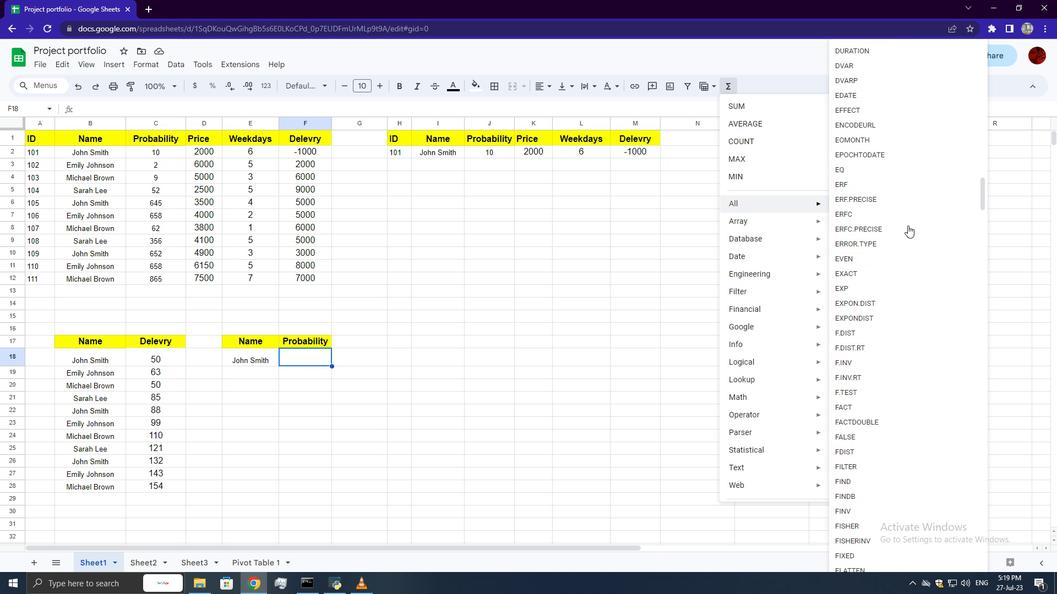 
Action: Mouse scrolled (908, 225) with delta (0, 0)
Screenshot: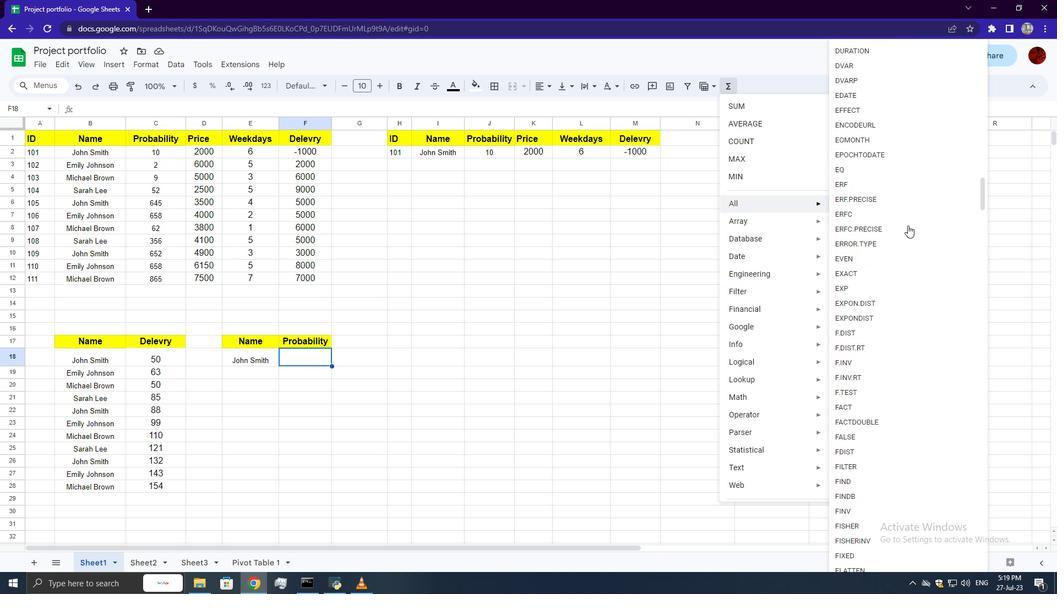 
Action: Mouse scrolled (908, 225) with delta (0, 0)
Screenshot: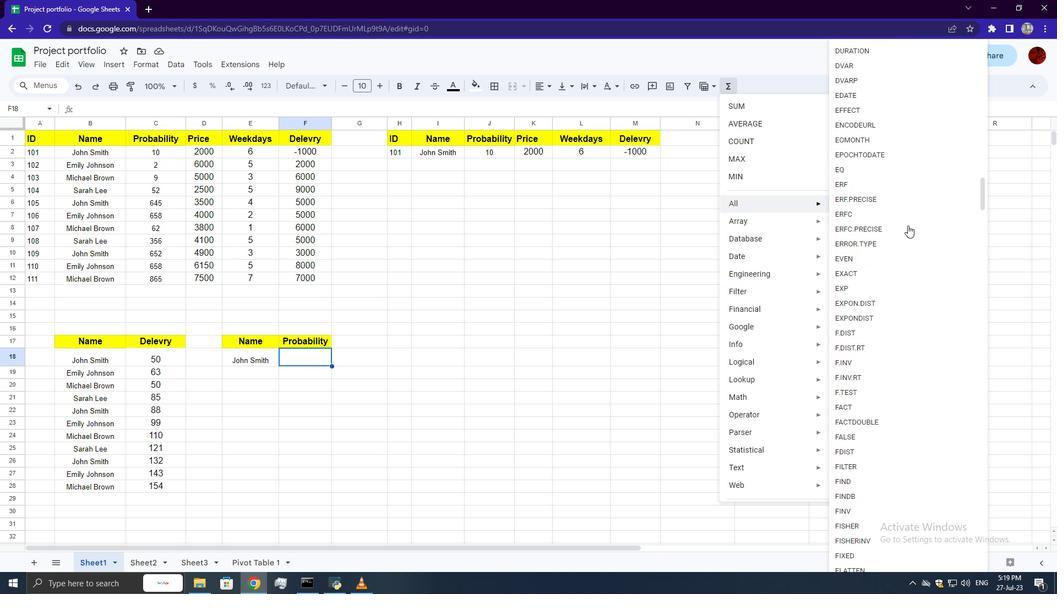 
Action: Mouse scrolled (908, 225) with delta (0, 0)
Screenshot: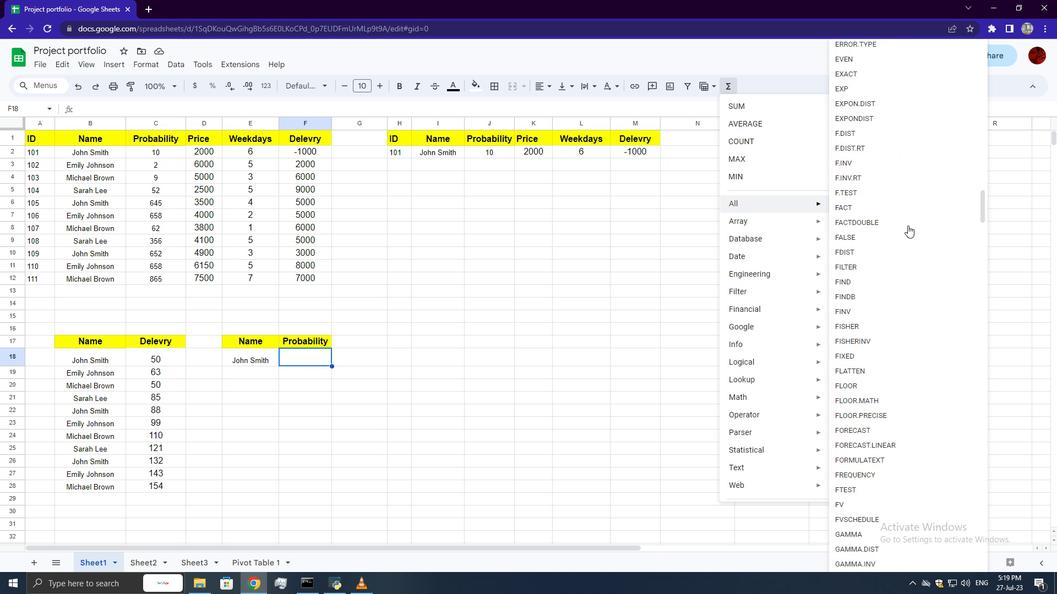 
Action: Mouse scrolled (908, 225) with delta (0, 0)
Screenshot: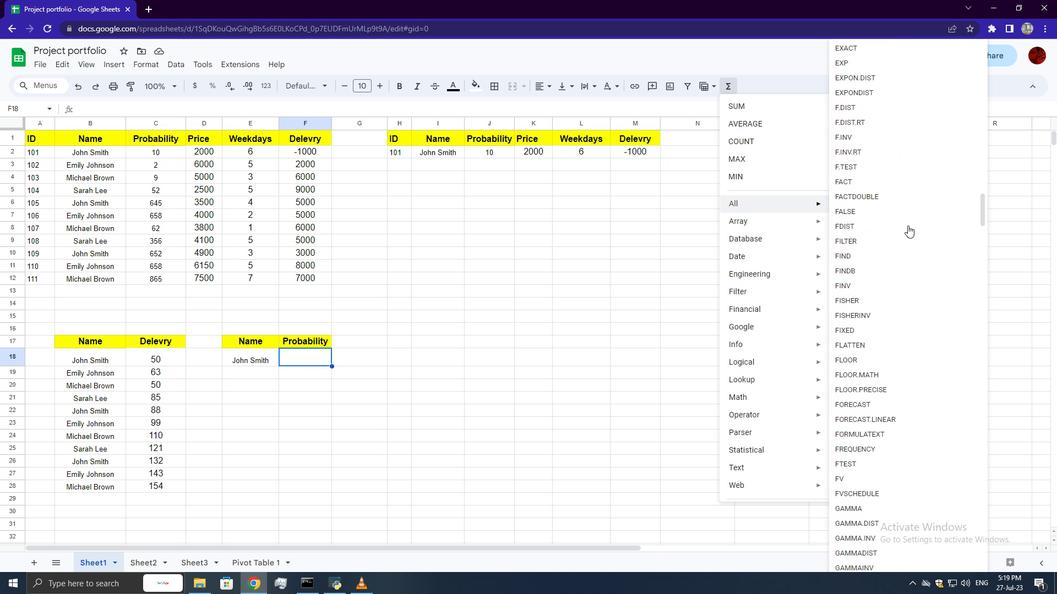 
Action: Mouse scrolled (908, 225) with delta (0, 0)
Screenshot: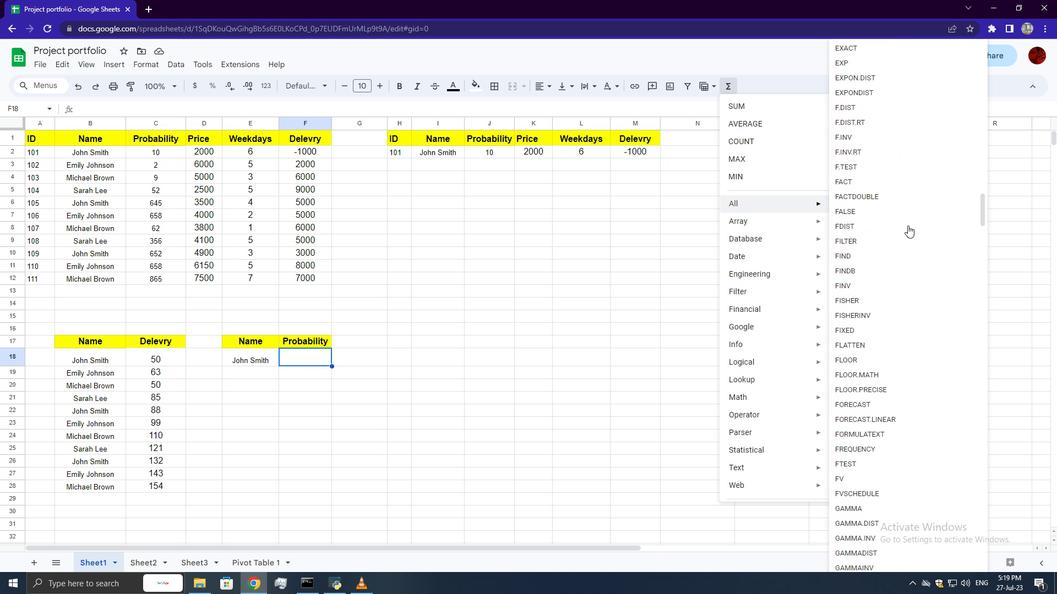
Action: Mouse scrolled (908, 225) with delta (0, 0)
Screenshot: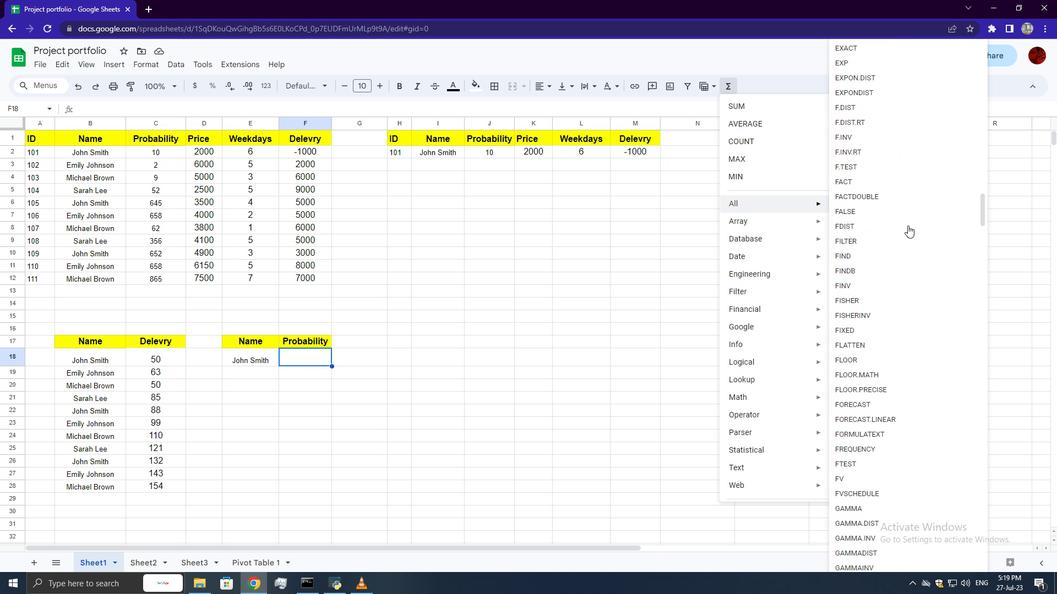 
Action: Mouse scrolled (908, 225) with delta (0, 0)
Screenshot: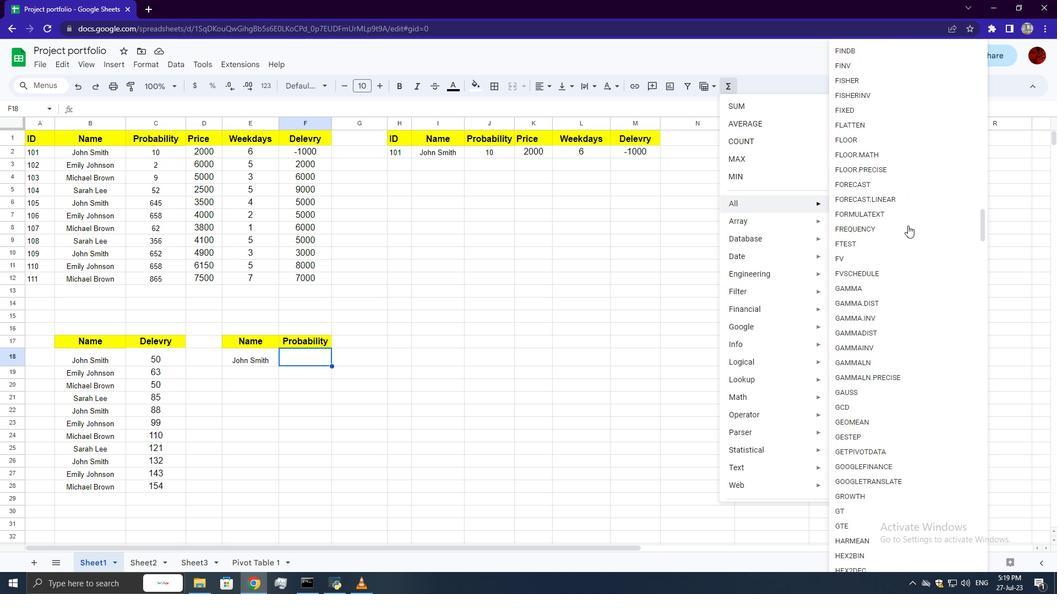 
Action: Mouse scrolled (908, 225) with delta (0, 0)
Screenshot: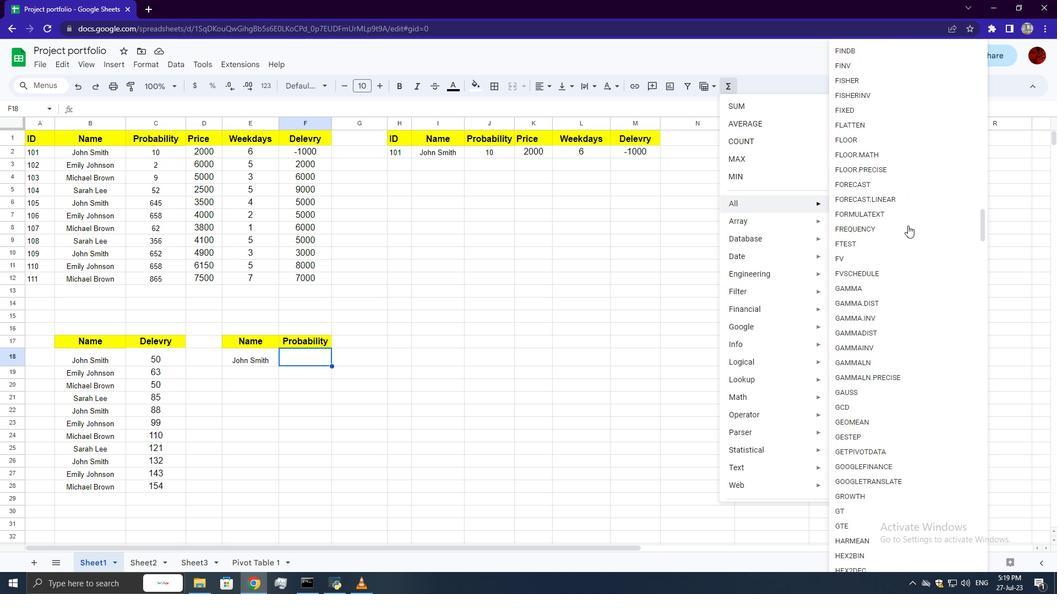 
Action: Mouse scrolled (908, 225) with delta (0, 0)
Screenshot: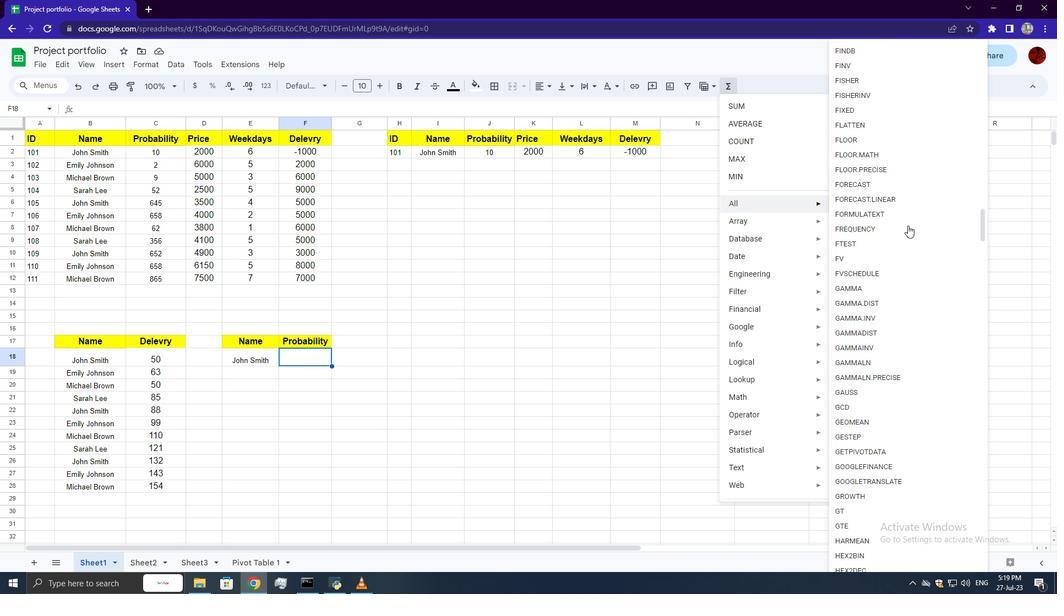 
Action: Mouse scrolled (908, 225) with delta (0, 0)
Screenshot: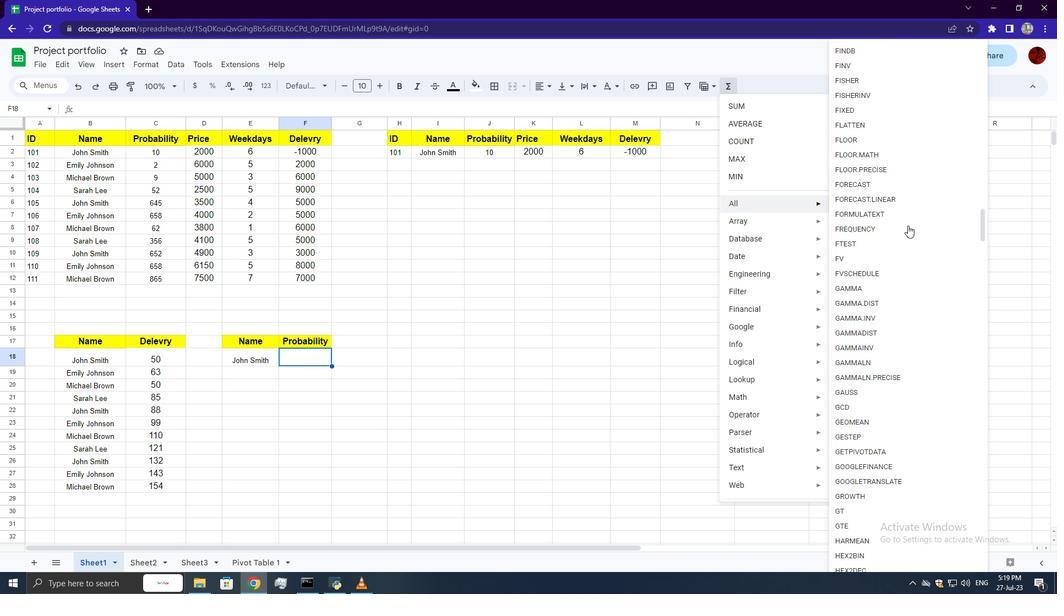 
Action: Mouse scrolled (908, 225) with delta (0, 0)
Screenshot: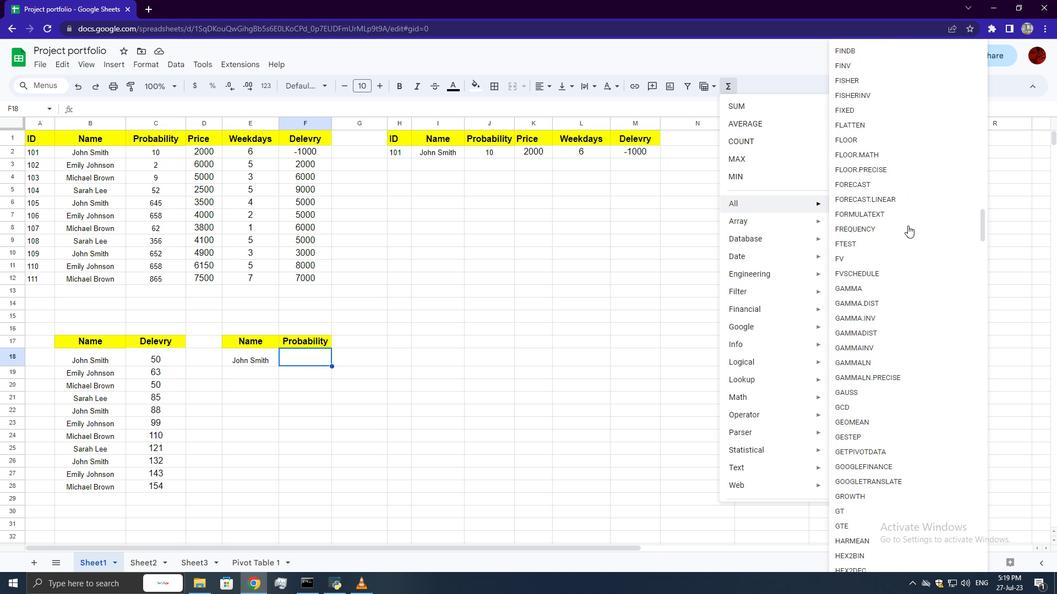 
Action: Mouse scrolled (908, 225) with delta (0, 0)
Screenshot: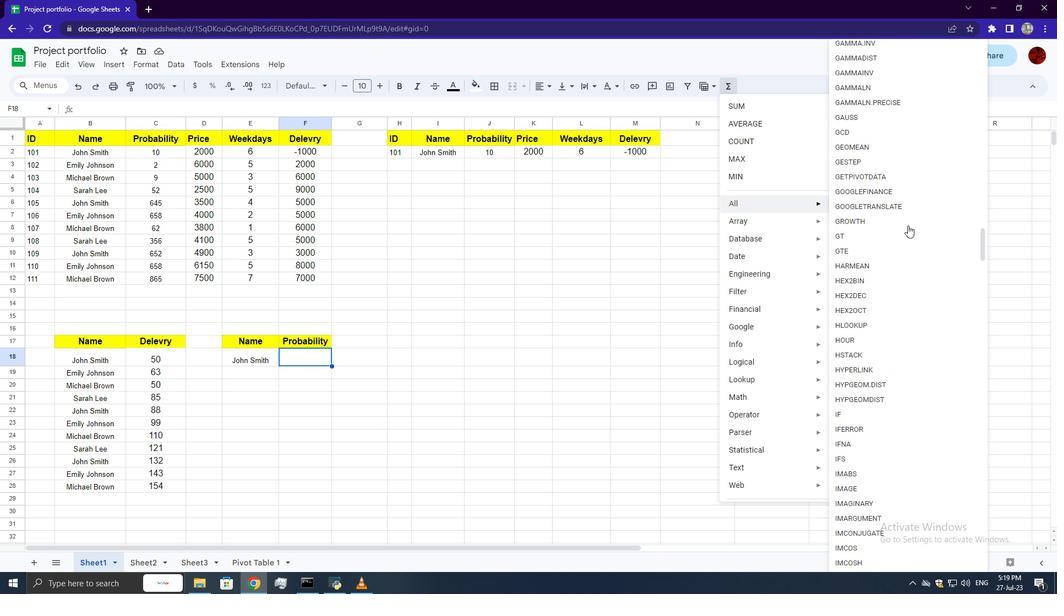 
Action: Mouse scrolled (908, 225) with delta (0, 0)
Screenshot: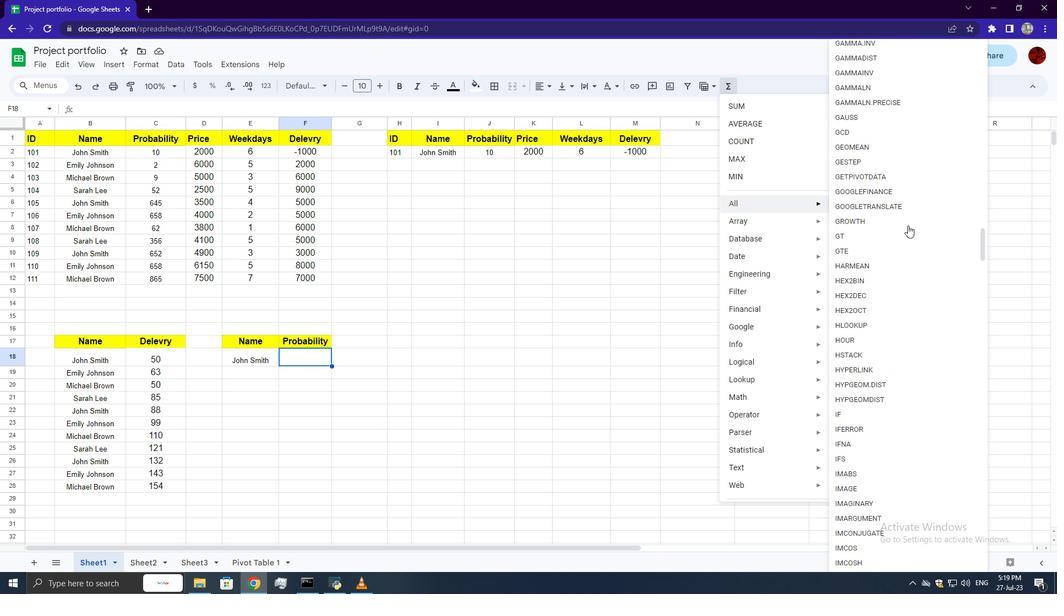 
Action: Mouse scrolled (908, 225) with delta (0, 0)
Screenshot: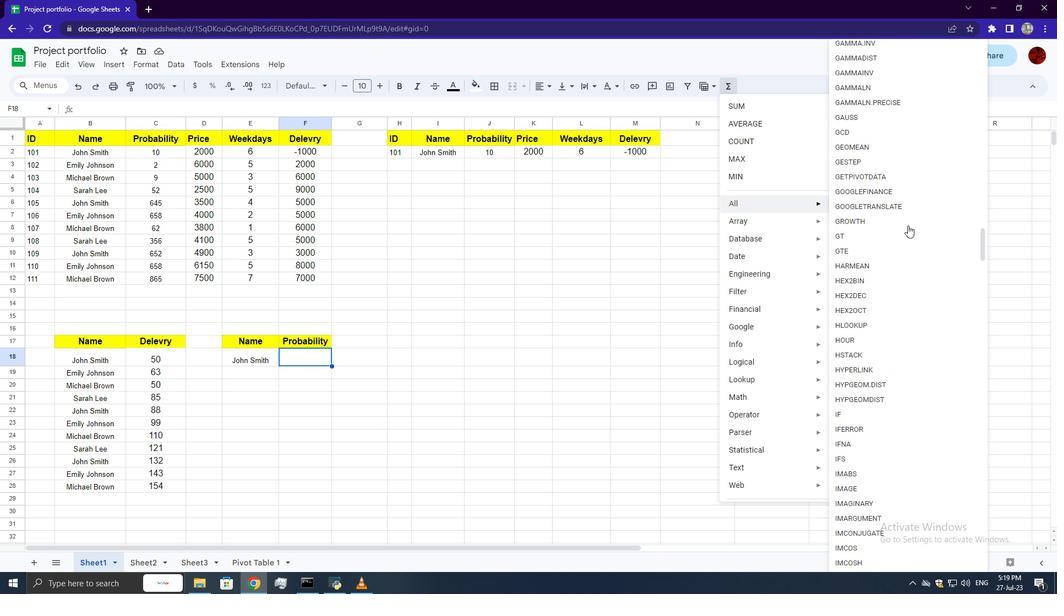 
Action: Mouse scrolled (908, 225) with delta (0, 0)
Screenshot: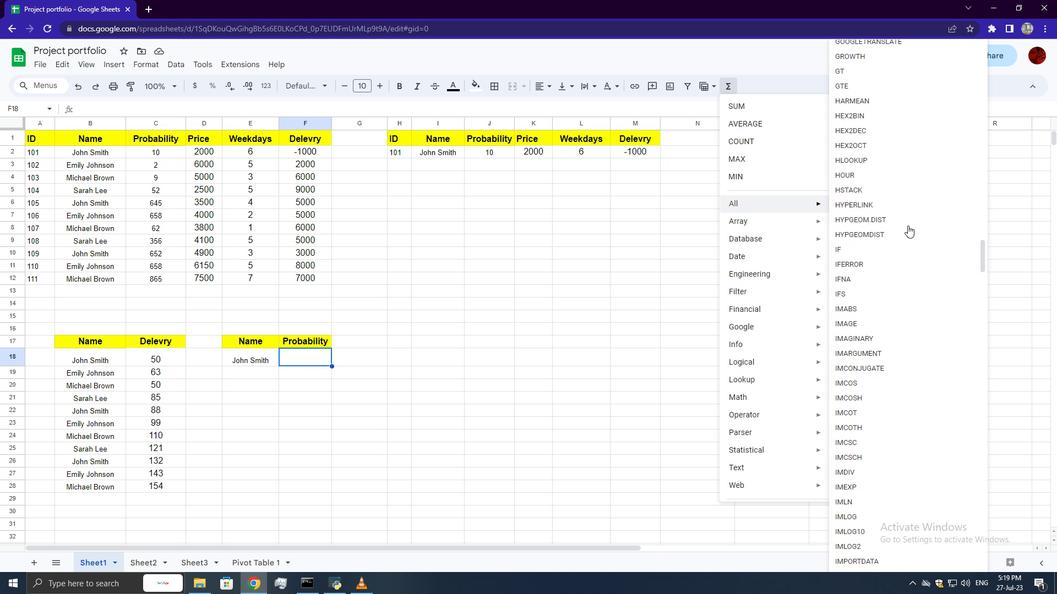 
Action: Mouse scrolled (908, 225) with delta (0, 0)
Screenshot: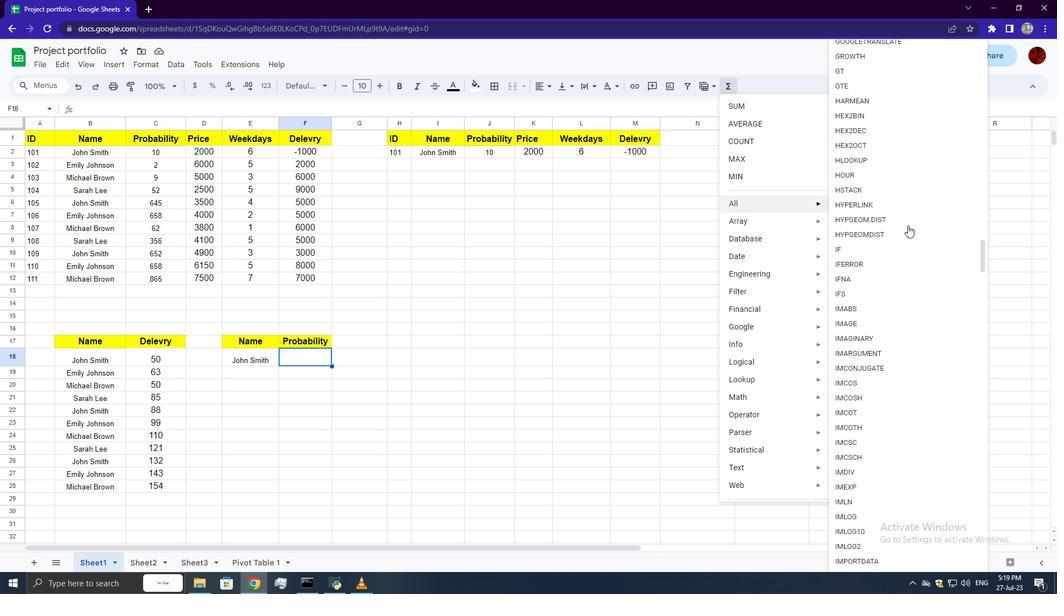 
Action: Mouse scrolled (908, 225) with delta (0, 0)
Screenshot: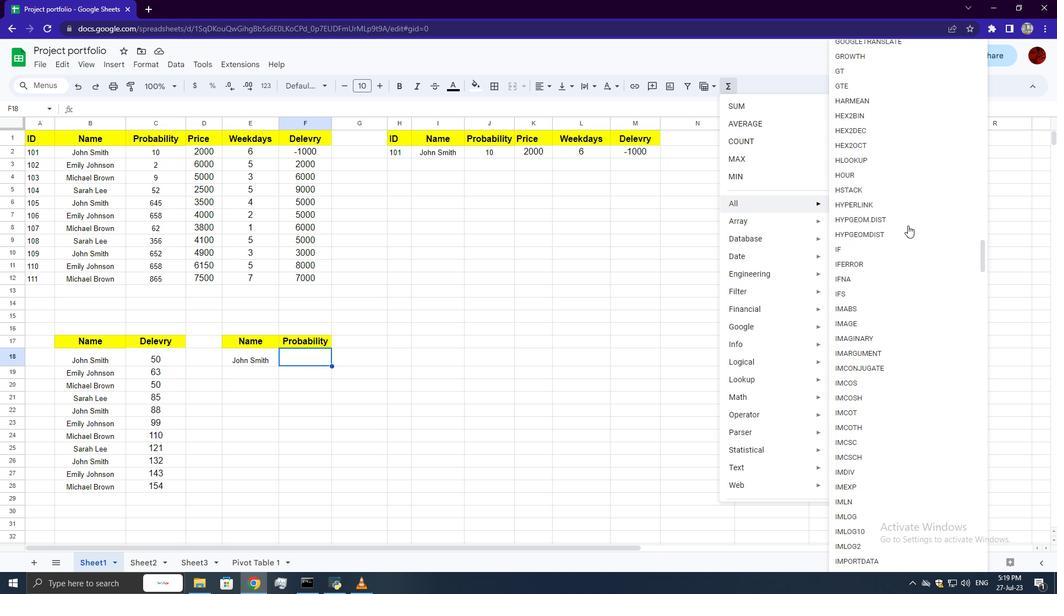 
Action: Mouse scrolled (908, 225) with delta (0, 0)
Screenshot: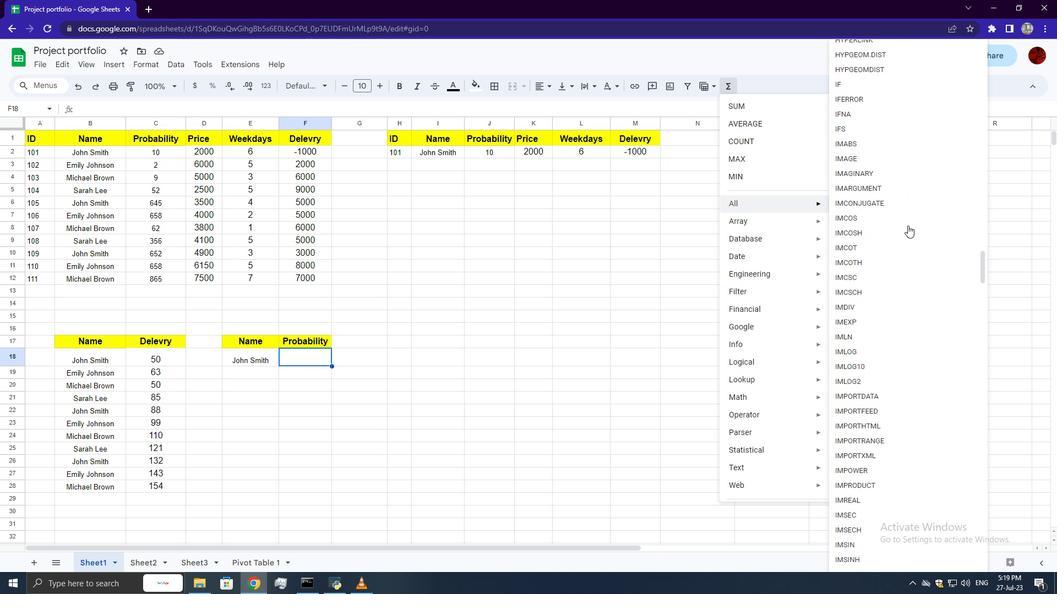 
Action: Mouse scrolled (908, 225) with delta (0, 0)
Screenshot: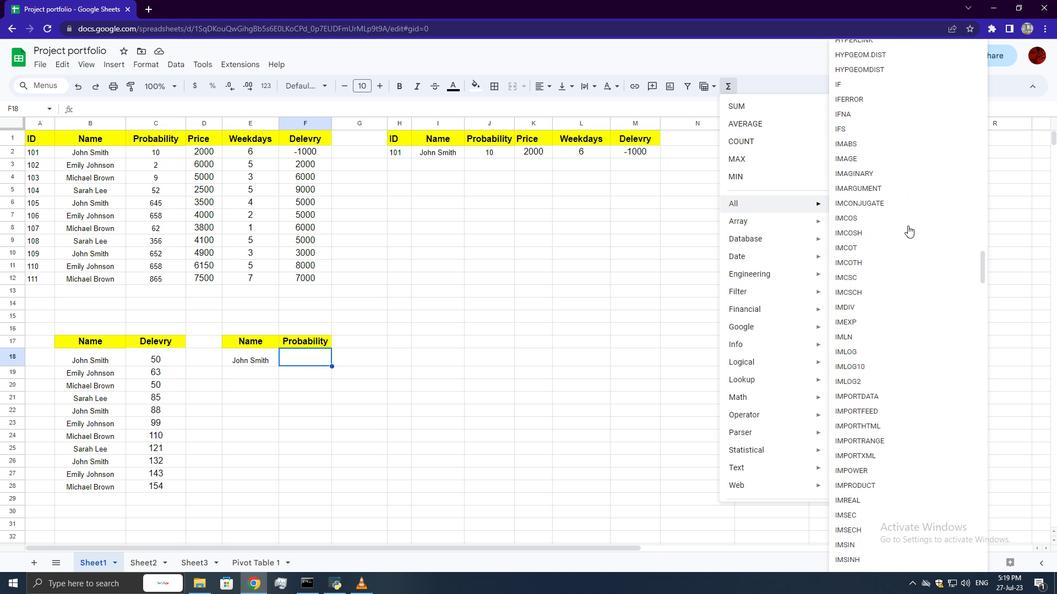 
Action: Mouse scrolled (908, 225) with delta (0, 0)
Screenshot: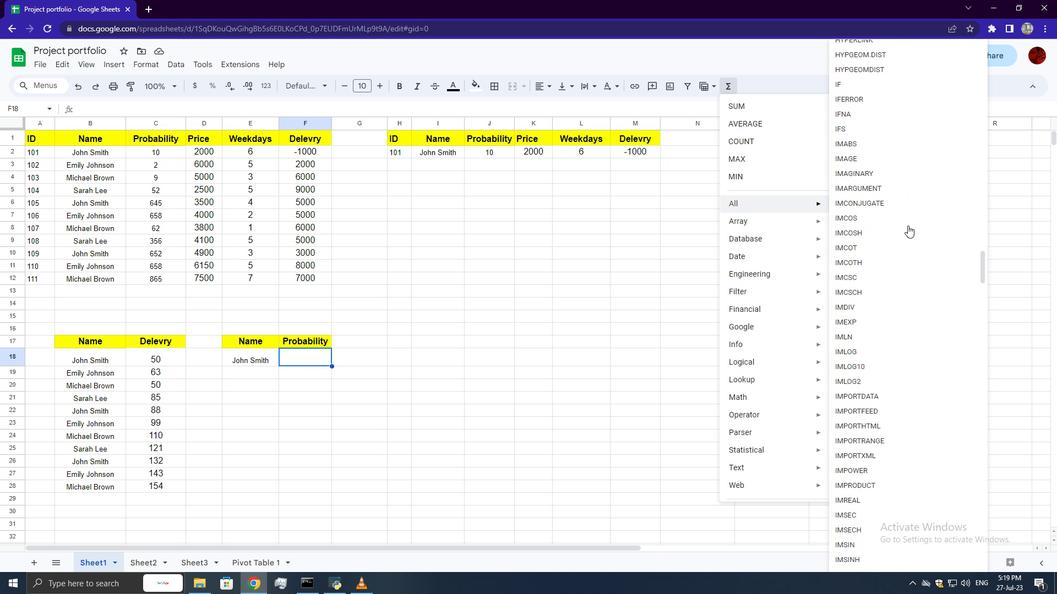 
Action: Mouse scrolled (908, 225) with delta (0, 0)
Screenshot: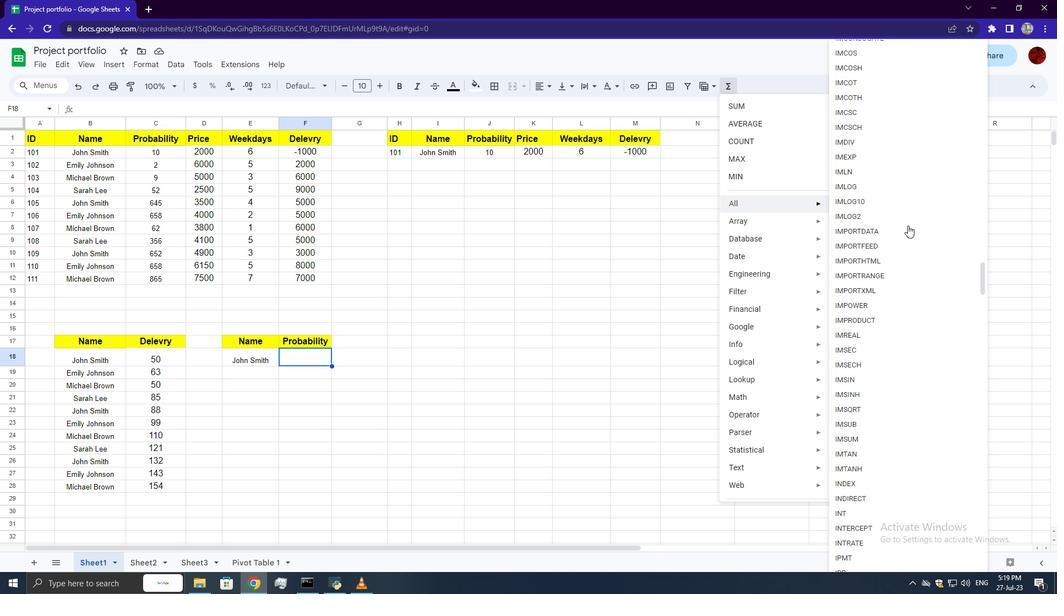 
Action: Mouse scrolled (908, 225) with delta (0, 0)
Screenshot: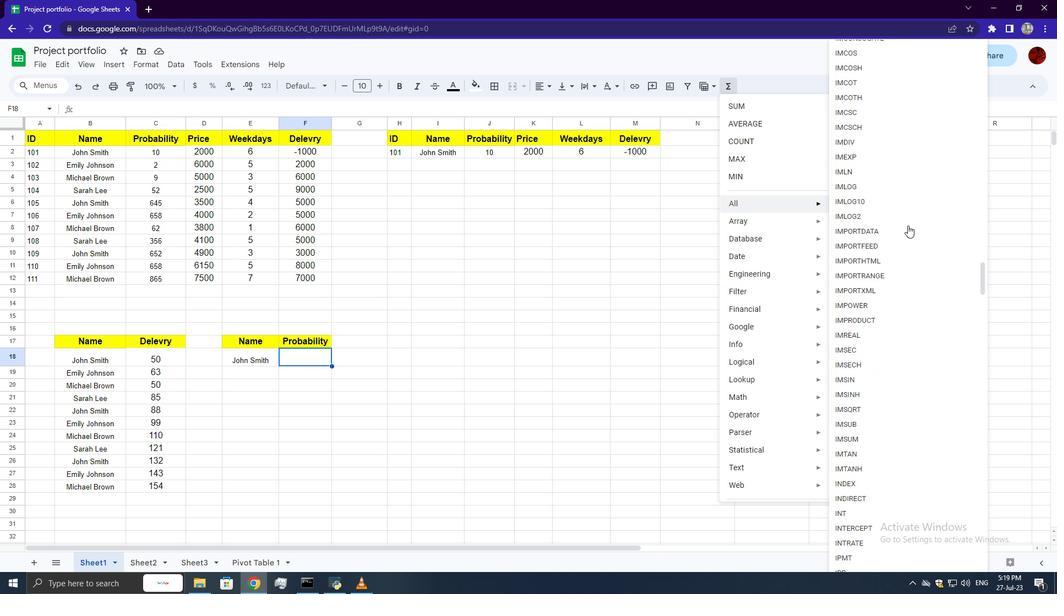 
Action: Mouse scrolled (908, 225) with delta (0, 0)
Screenshot: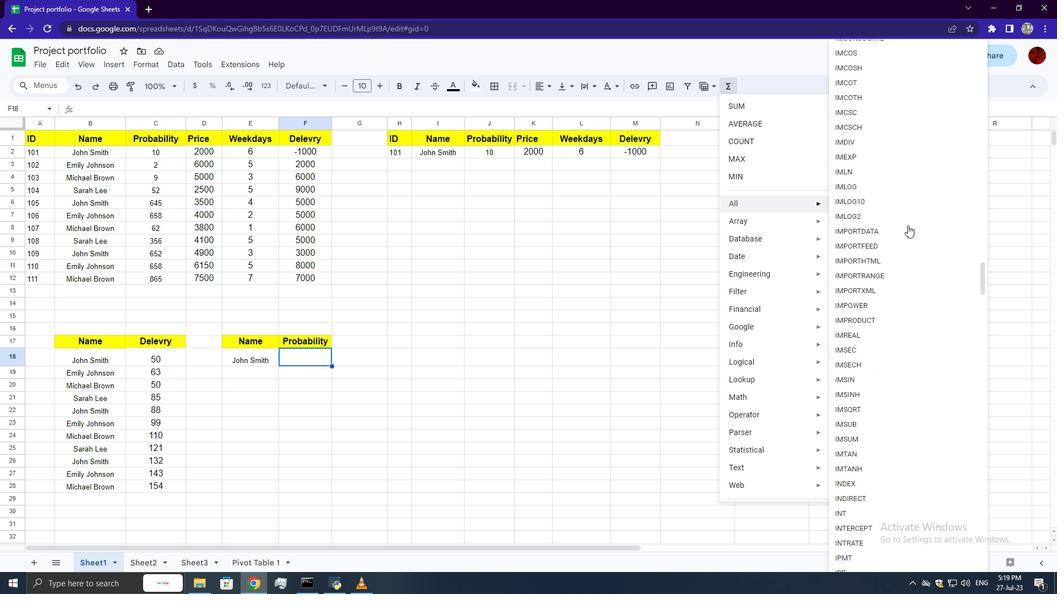 
Action: Mouse scrolled (908, 225) with delta (0, 0)
Screenshot: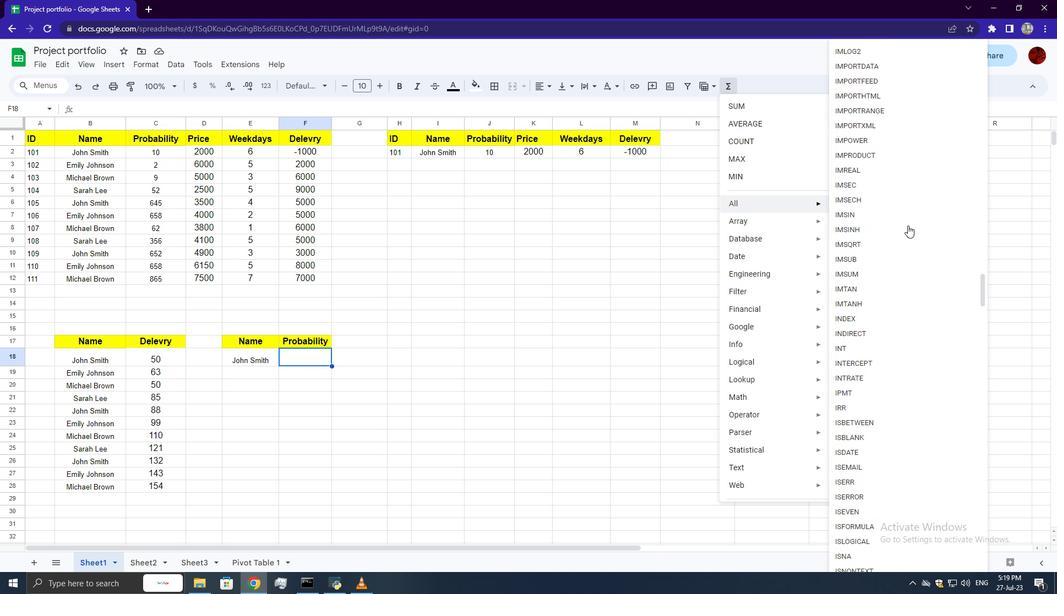 
Action: Mouse scrolled (908, 225) with delta (0, 0)
Screenshot: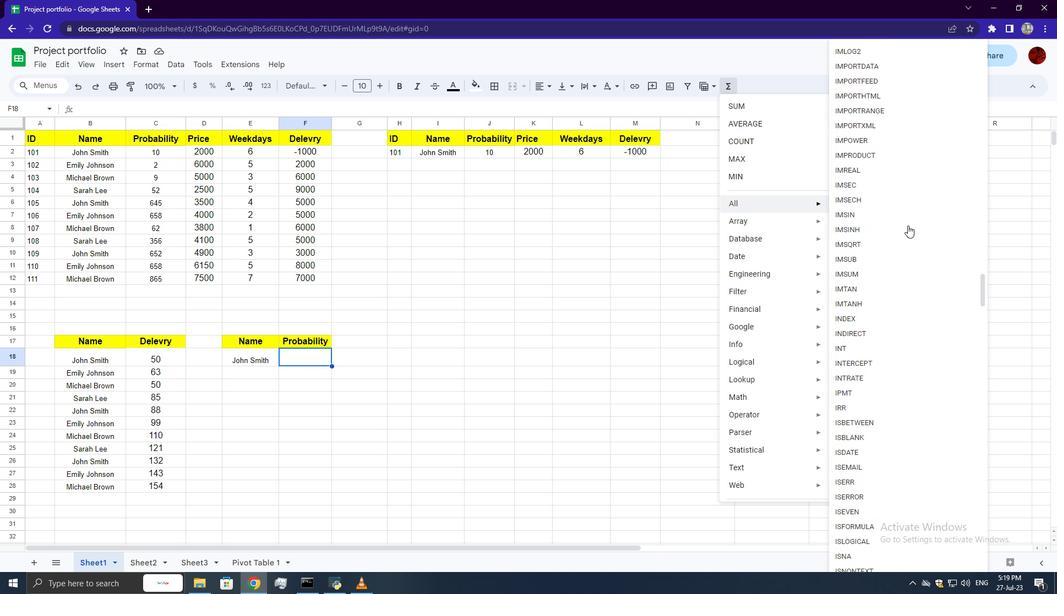 
Action: Mouse scrolled (908, 225) with delta (0, 0)
Screenshot: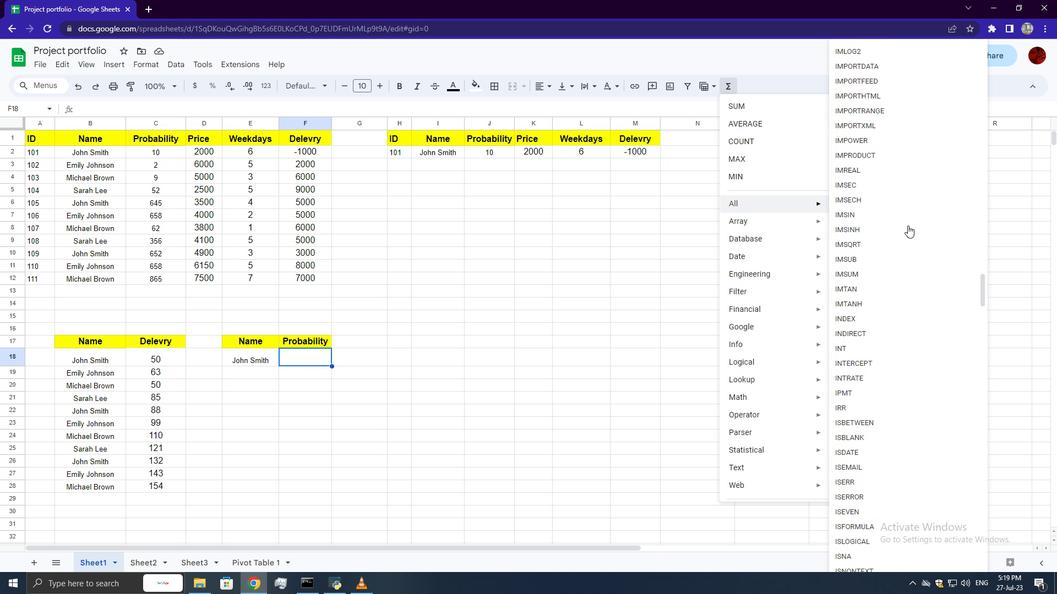 
Action: Mouse scrolled (908, 225) with delta (0, 0)
Screenshot: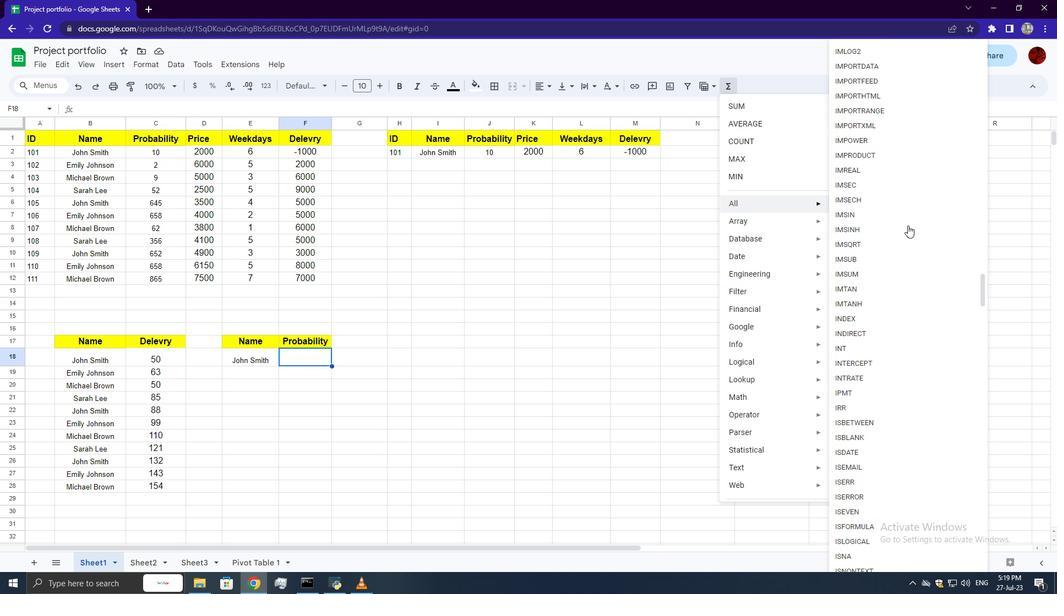 
Action: Mouse scrolled (908, 225) with delta (0, 0)
Screenshot: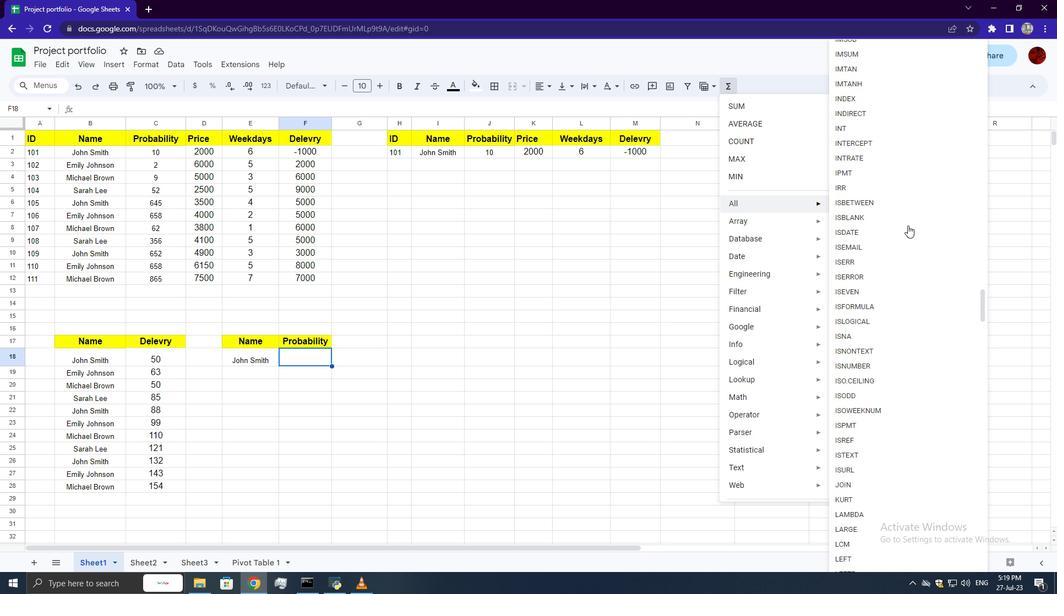 
Action: Mouse scrolled (908, 225) with delta (0, 0)
Screenshot: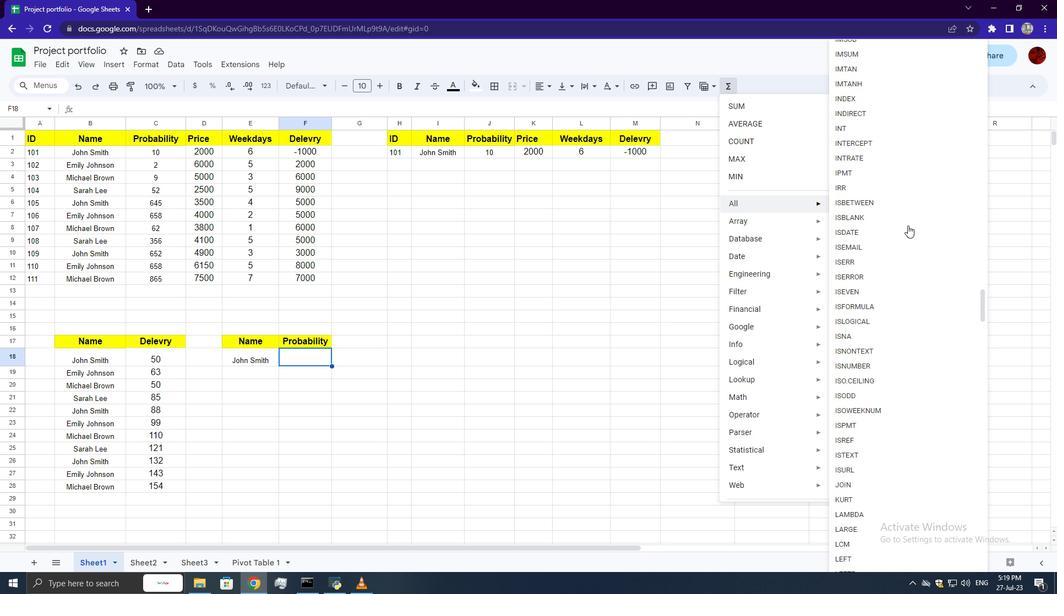 
Action: Mouse scrolled (908, 225) with delta (0, 0)
Screenshot: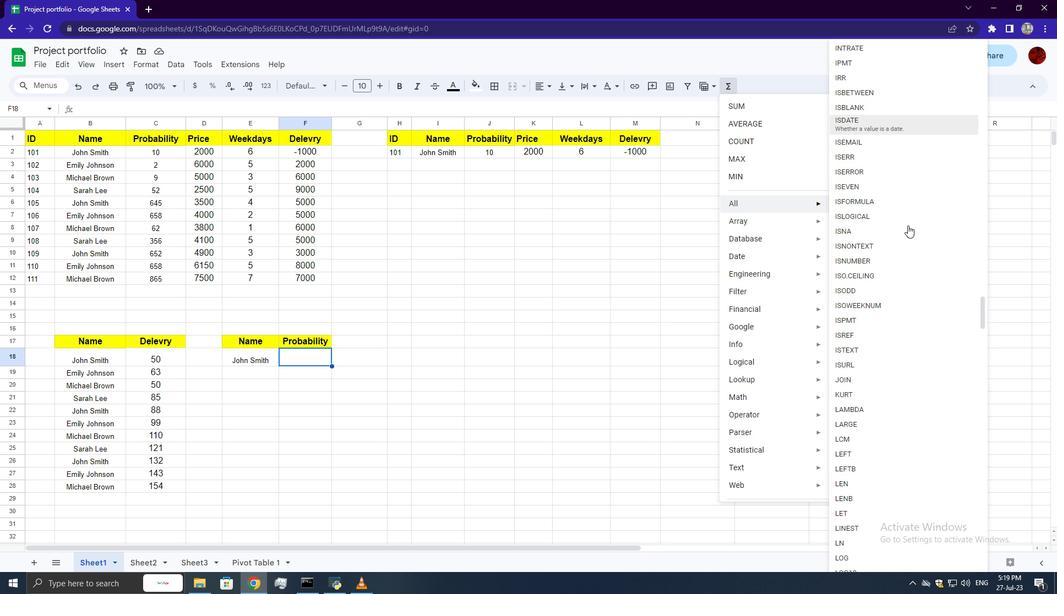 
Action: Mouse scrolled (908, 225) with delta (0, 0)
Screenshot: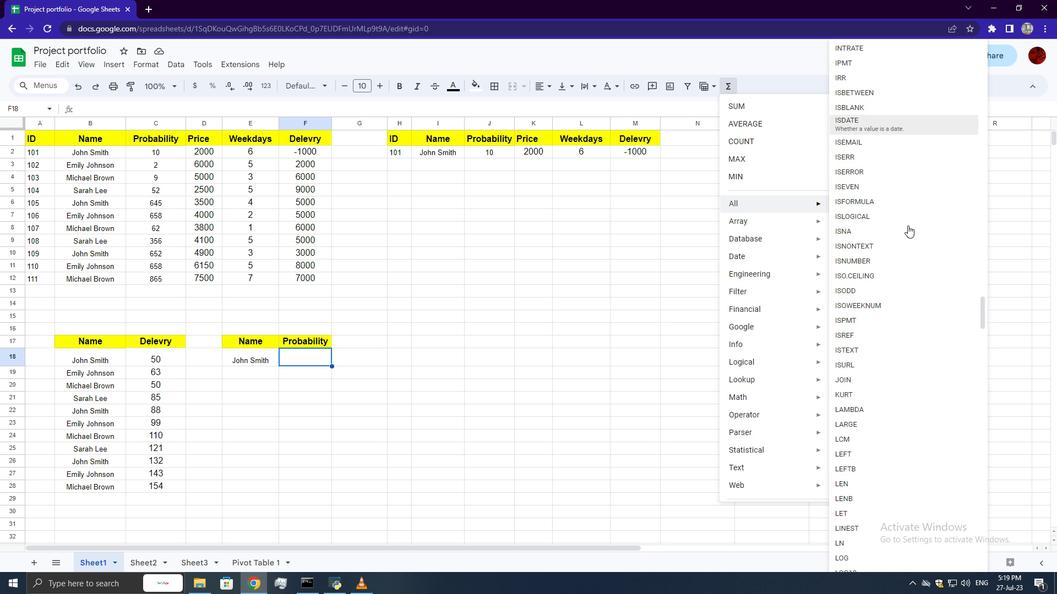 
Action: Mouse scrolled (908, 225) with delta (0, 0)
Screenshot: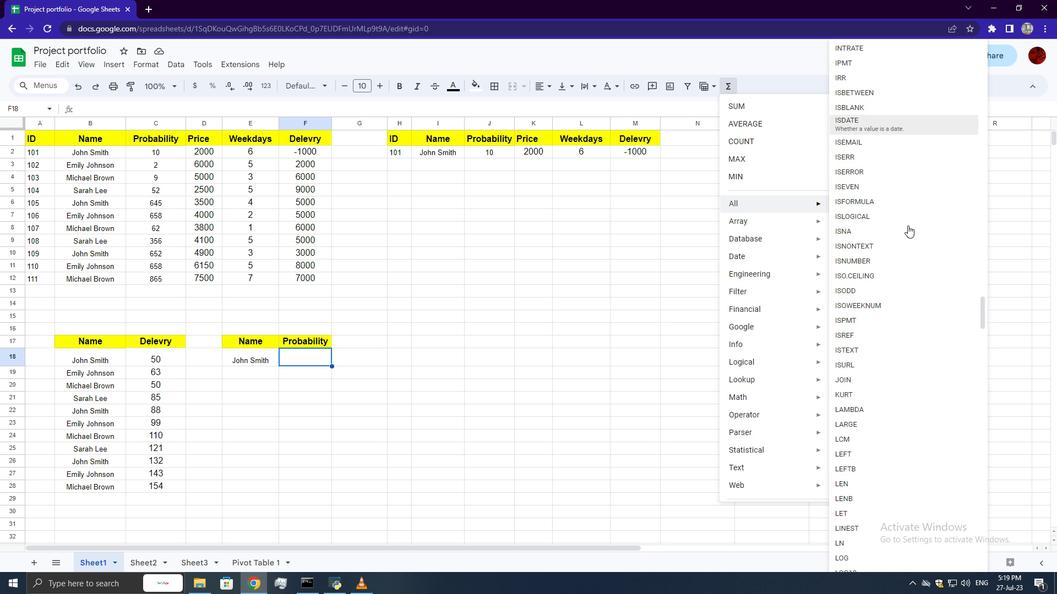 
Action: Mouse scrolled (908, 225) with delta (0, 0)
Screenshot: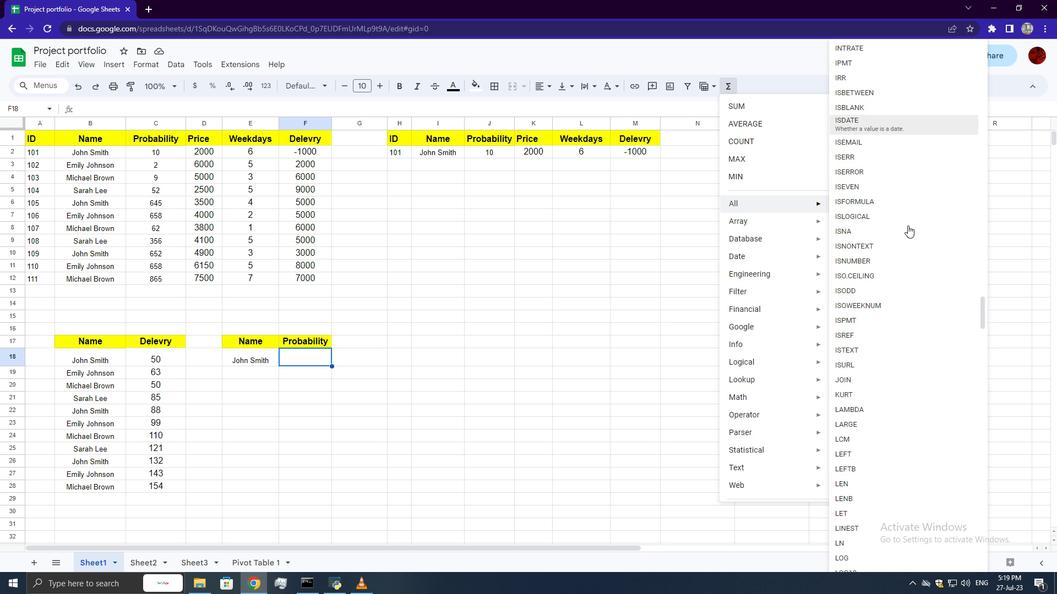 
Action: Mouse scrolled (908, 225) with delta (0, 0)
Screenshot: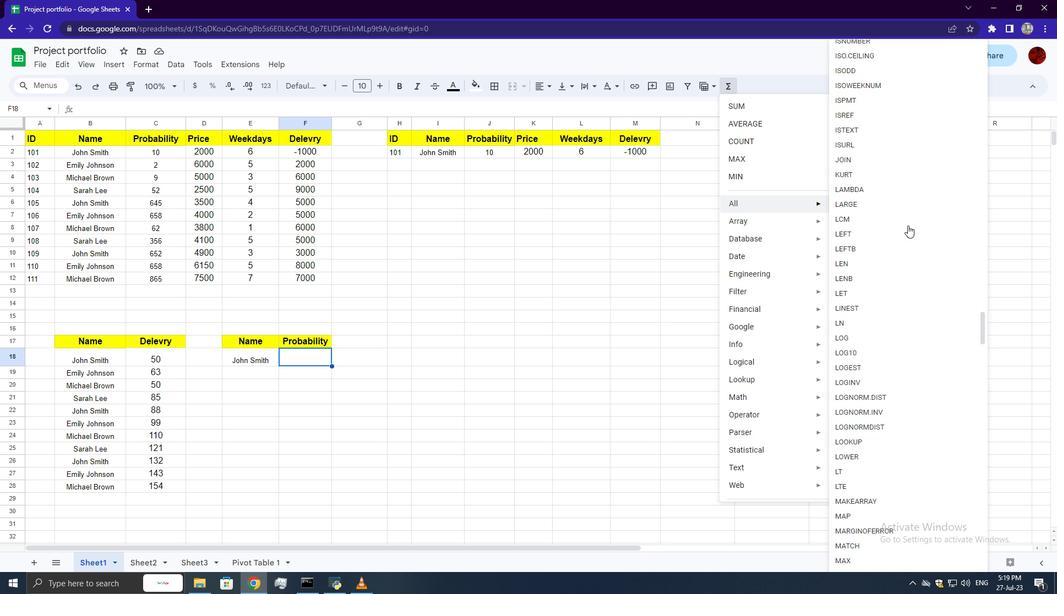 
Action: Mouse scrolled (908, 225) with delta (0, 0)
Screenshot: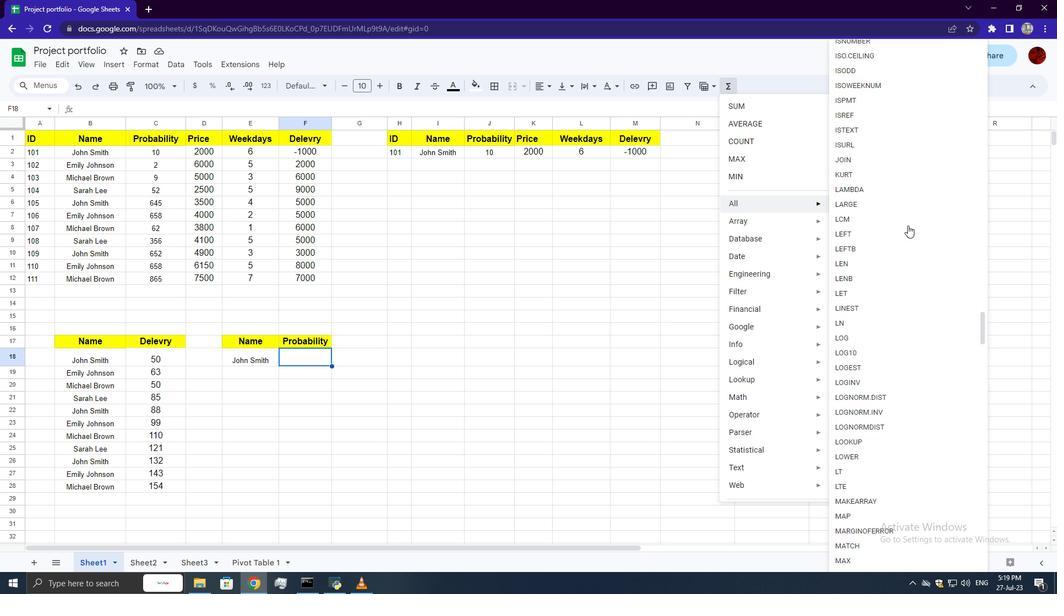
Action: Mouse scrolled (908, 225) with delta (0, 0)
Screenshot: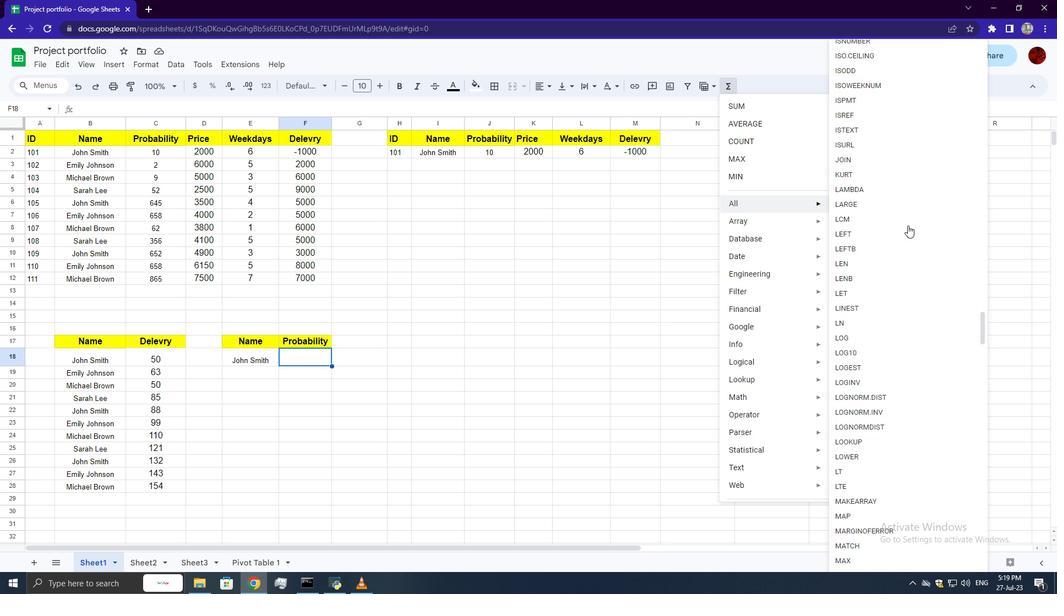 
Action: Mouse scrolled (908, 225) with delta (0, 0)
Screenshot: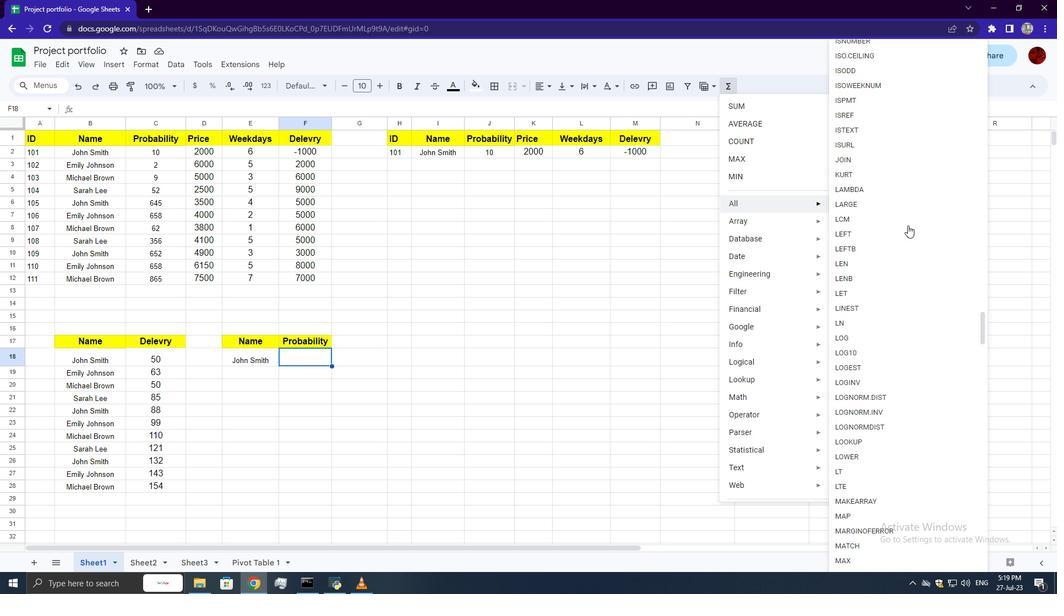
Action: Mouse scrolled (908, 225) with delta (0, 0)
Screenshot: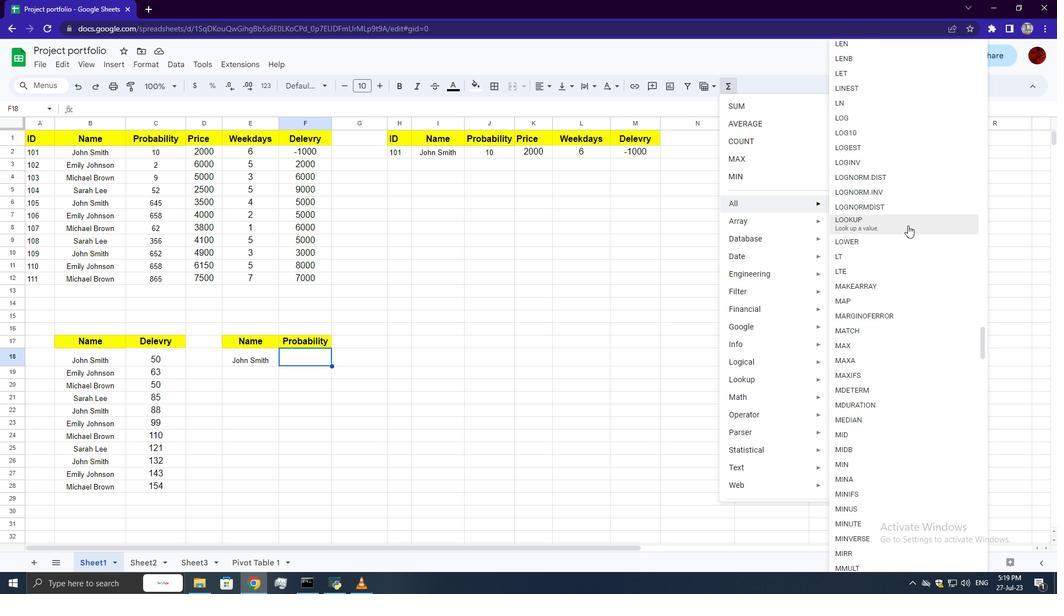 
Action: Mouse scrolled (908, 225) with delta (0, 0)
Screenshot: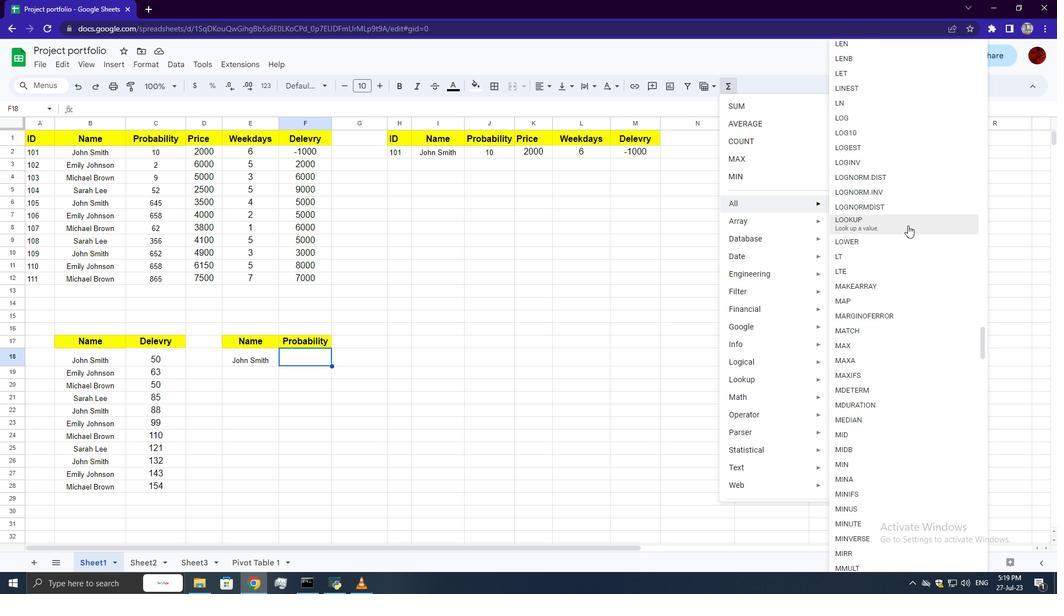 
Action: Mouse moved to (894, 82)
Screenshot: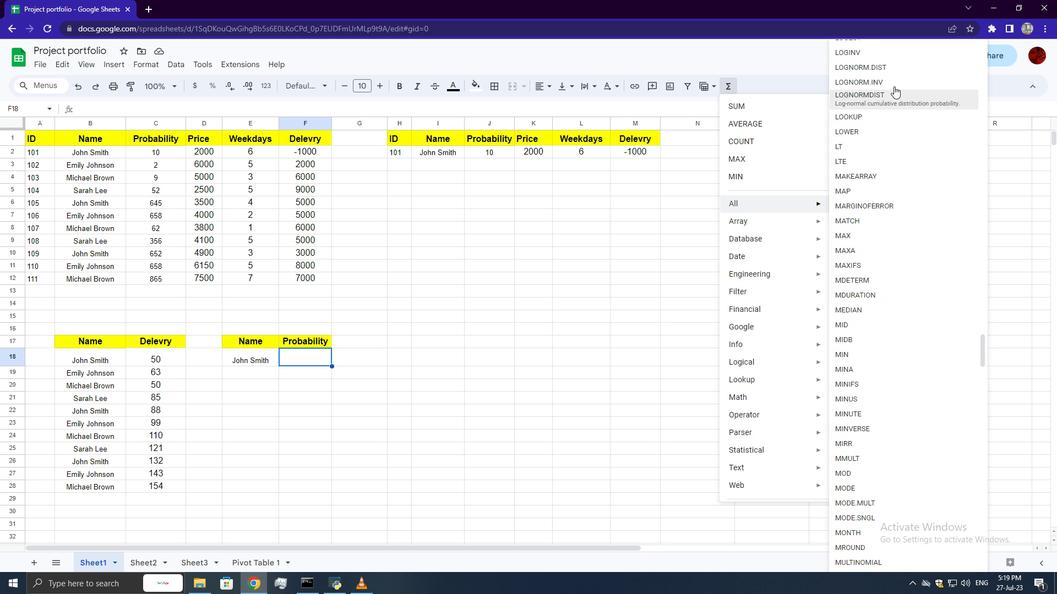 
Action: Mouse pressed left at (894, 82)
Screenshot: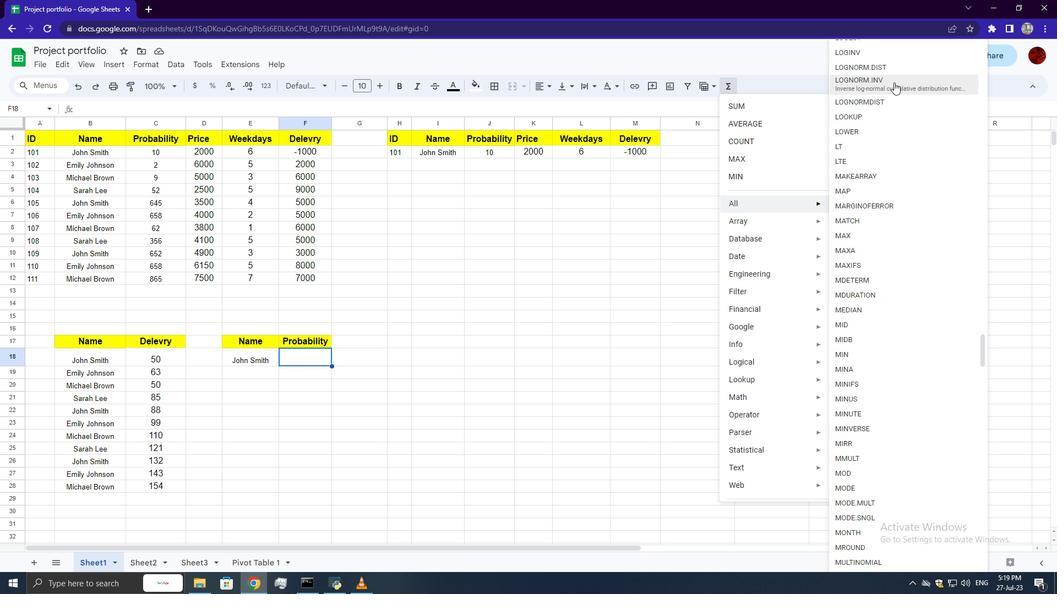 
Action: Key pressed 0.4,<Key.space>4,<Key.space>6<Key.enter>
Screenshot: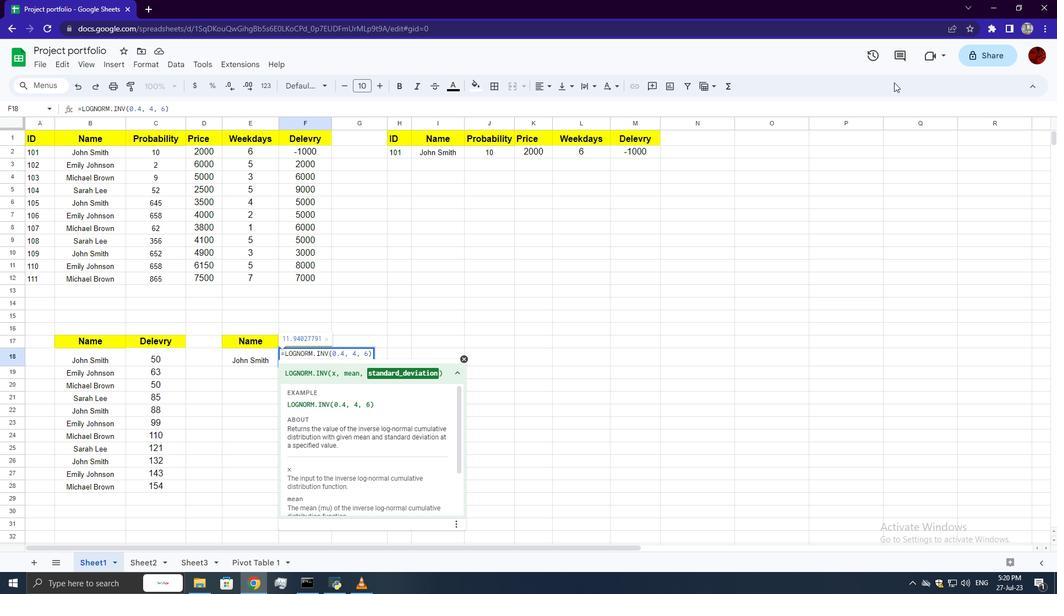 
Action: Mouse moved to (817, 93)
Screenshot: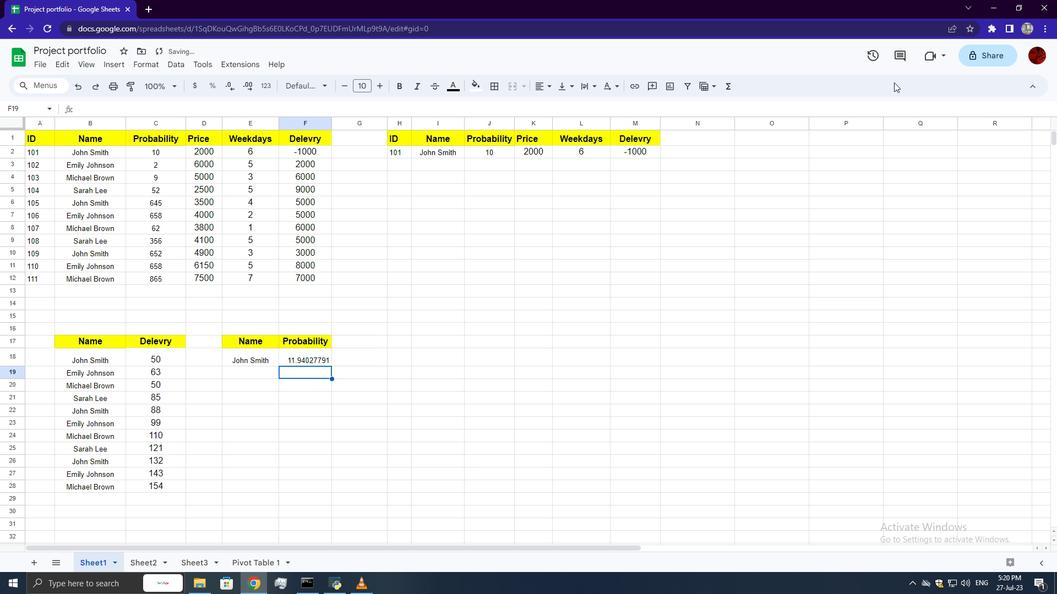 
